 Task: Create a due date automation trigger when advanced on, on the wednesday before a card is due add dates not due this week at 11:00 AM.
Action: Mouse moved to (977, 299)
Screenshot: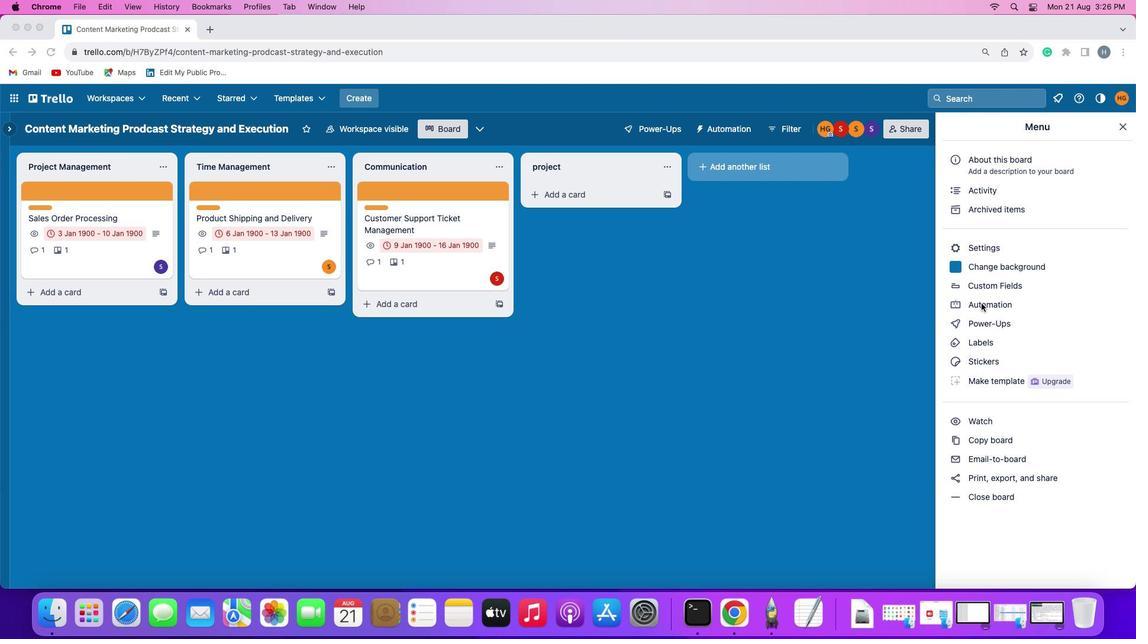 
Action: Mouse pressed left at (977, 299)
Screenshot: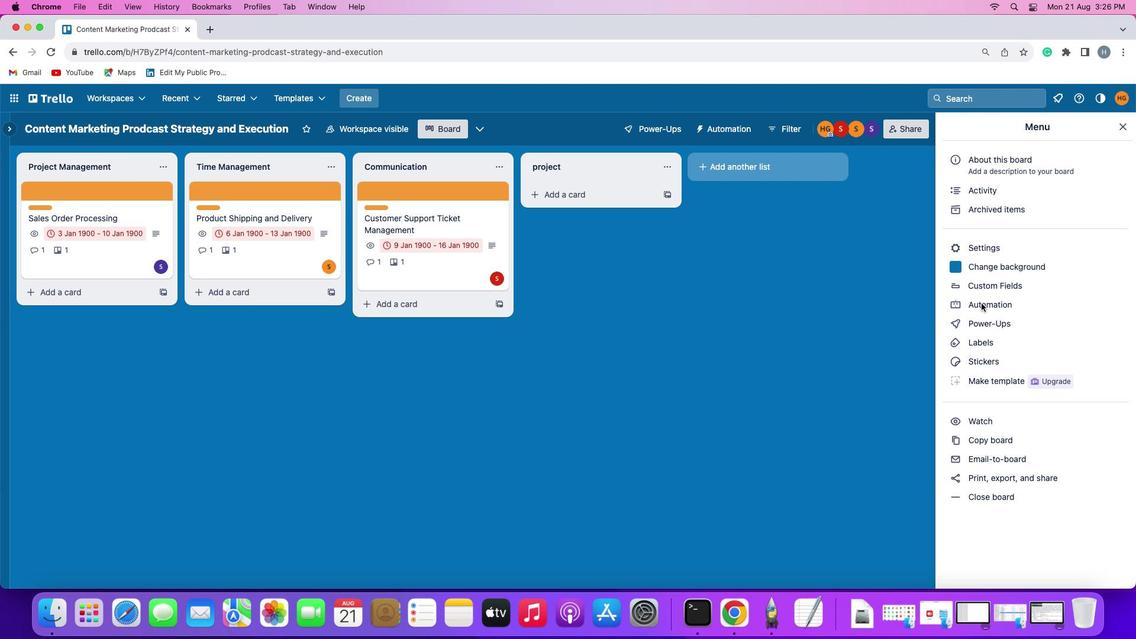 
Action: Mouse pressed left at (977, 299)
Screenshot: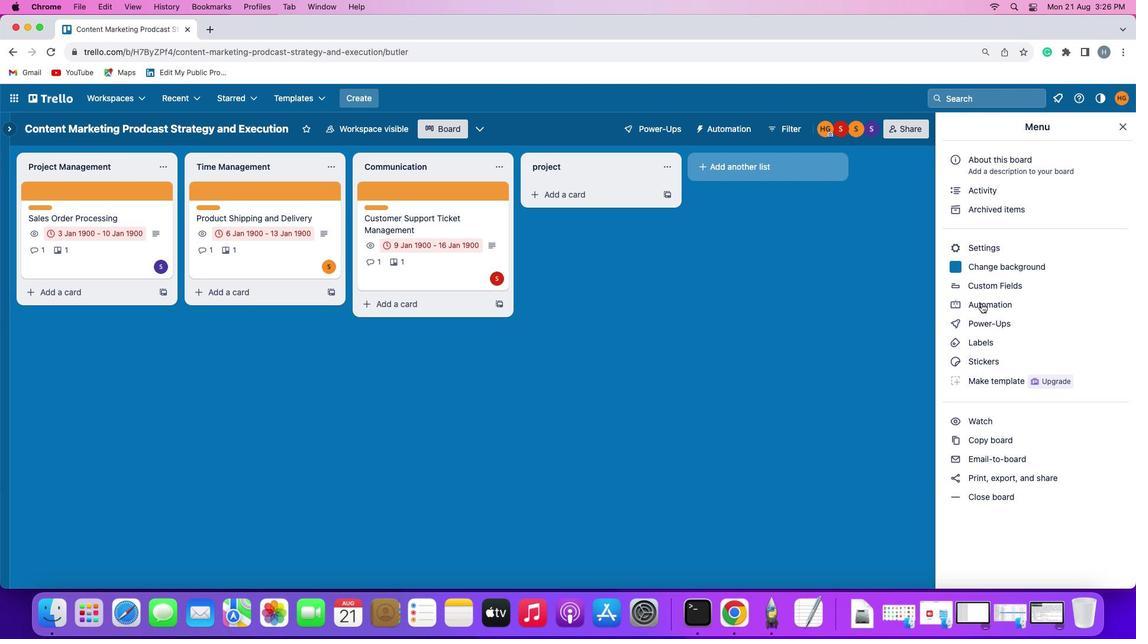 
Action: Mouse moved to (44, 277)
Screenshot: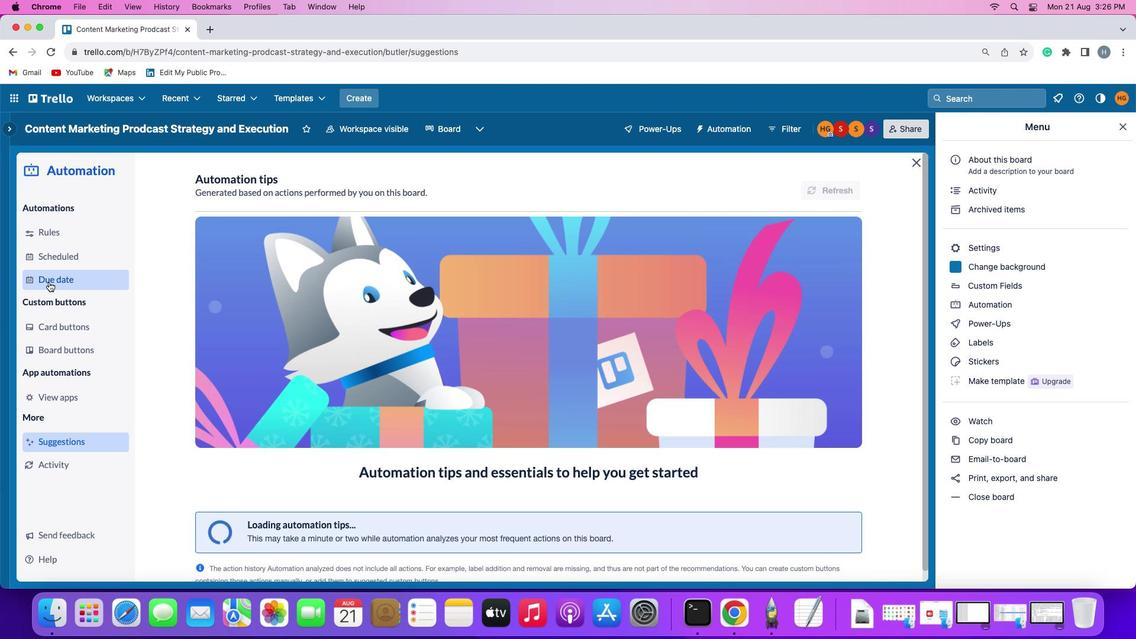 
Action: Mouse pressed left at (44, 277)
Screenshot: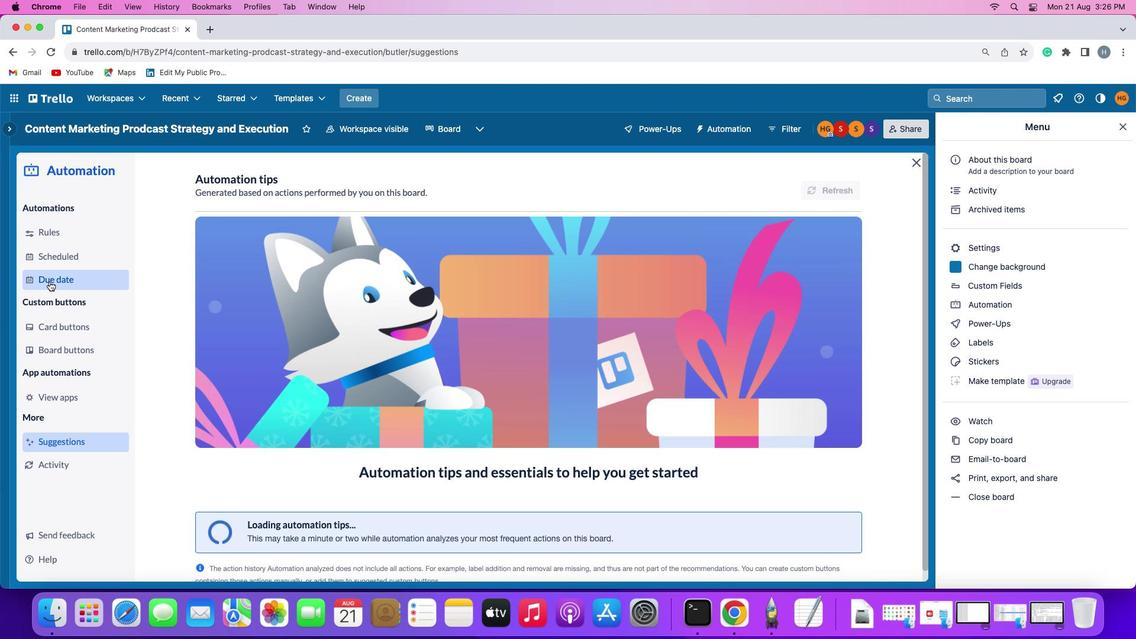 
Action: Mouse moved to (777, 176)
Screenshot: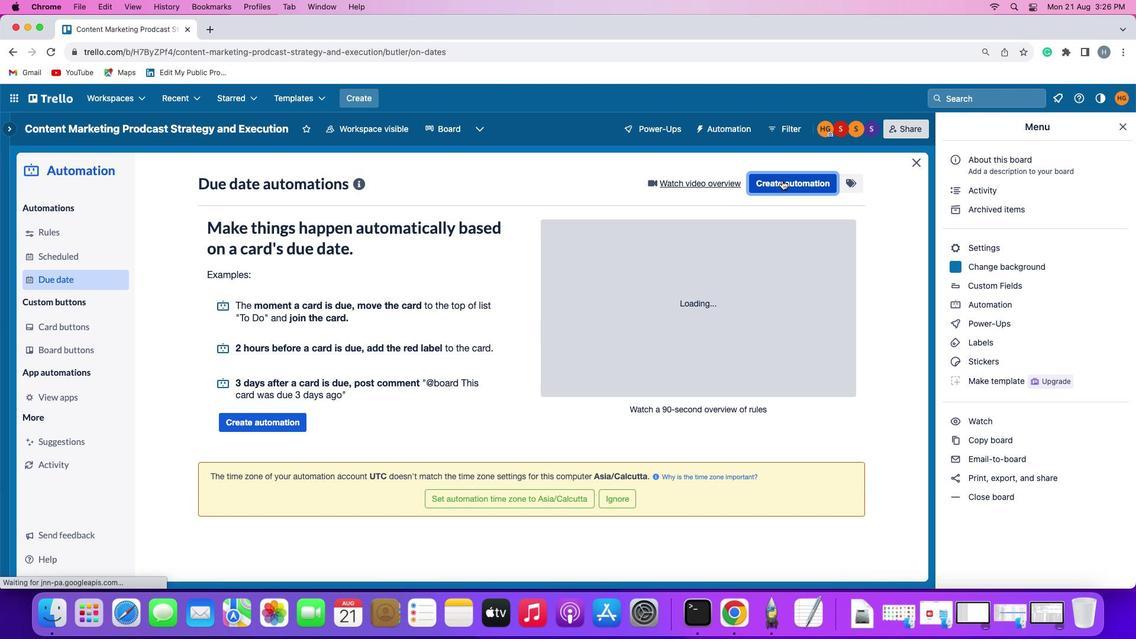 
Action: Mouse pressed left at (777, 176)
Screenshot: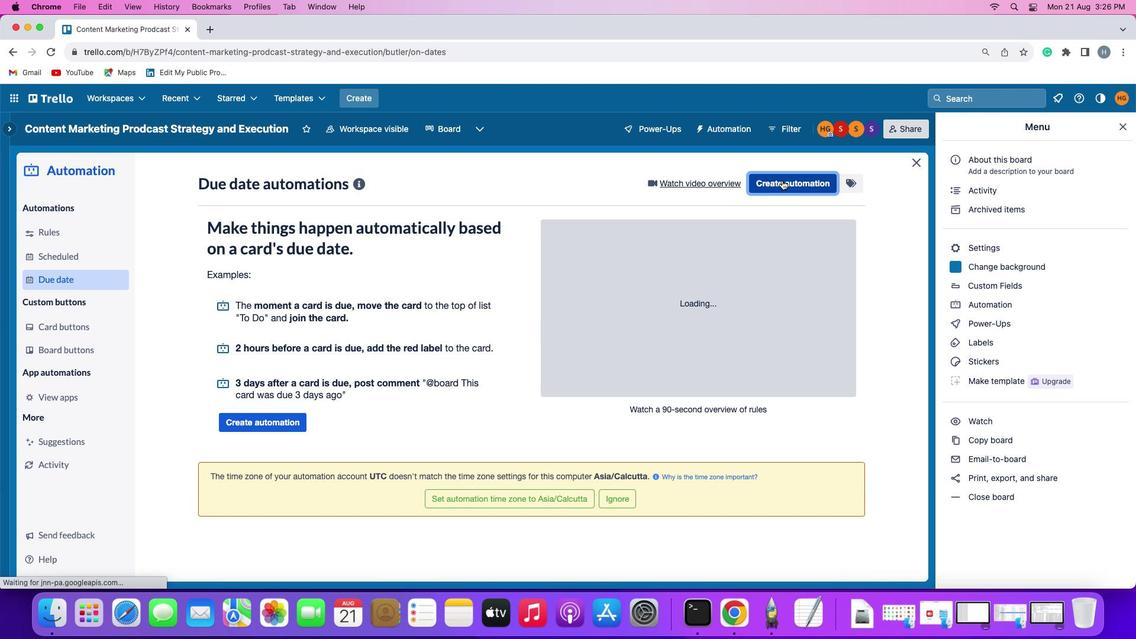 
Action: Mouse moved to (284, 292)
Screenshot: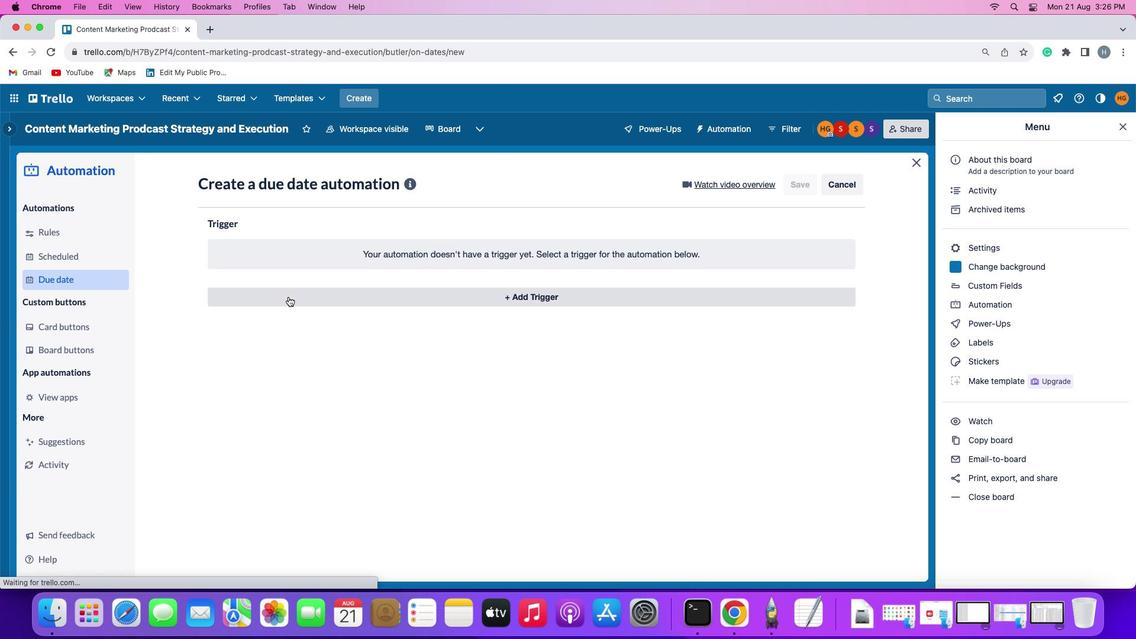 
Action: Mouse pressed left at (284, 292)
Screenshot: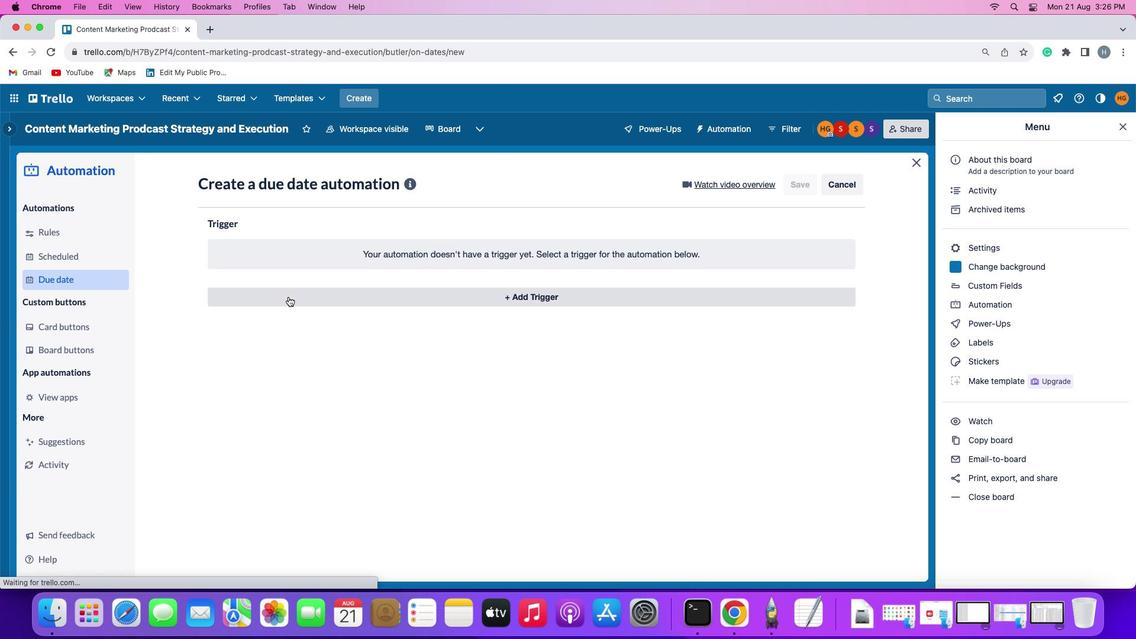 
Action: Mouse moved to (259, 502)
Screenshot: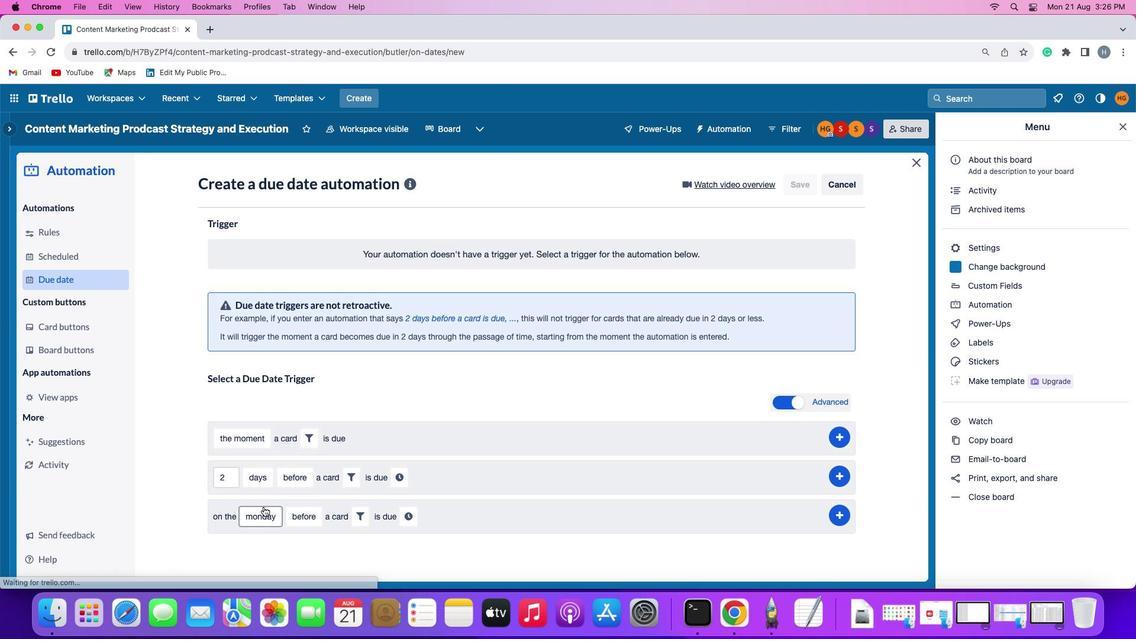 
Action: Mouse pressed left at (259, 502)
Screenshot: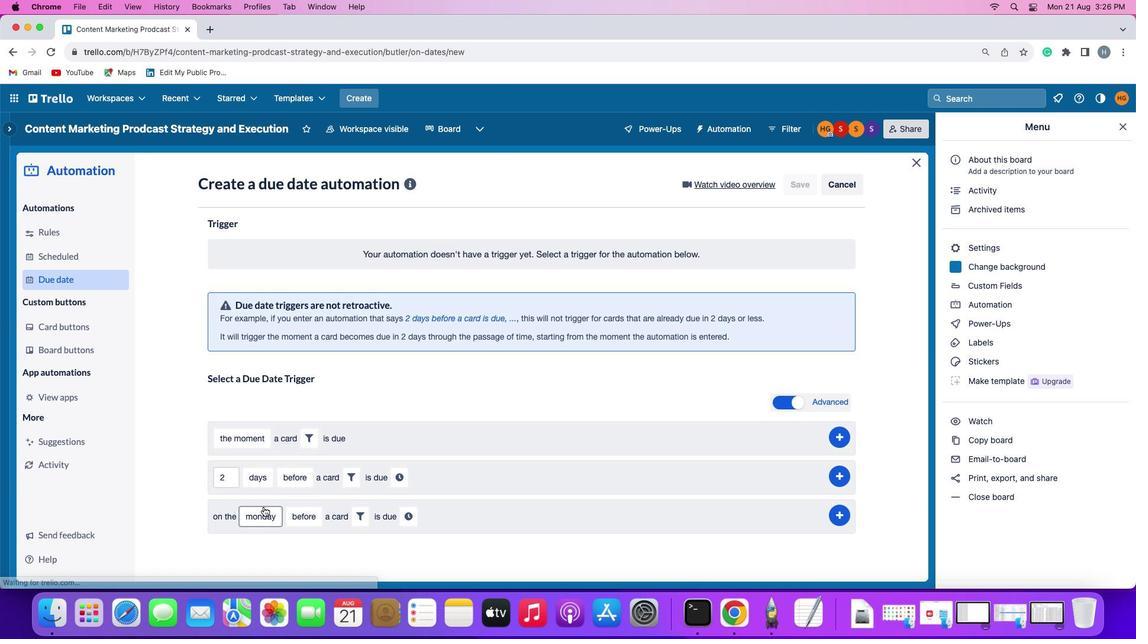 
Action: Mouse moved to (278, 397)
Screenshot: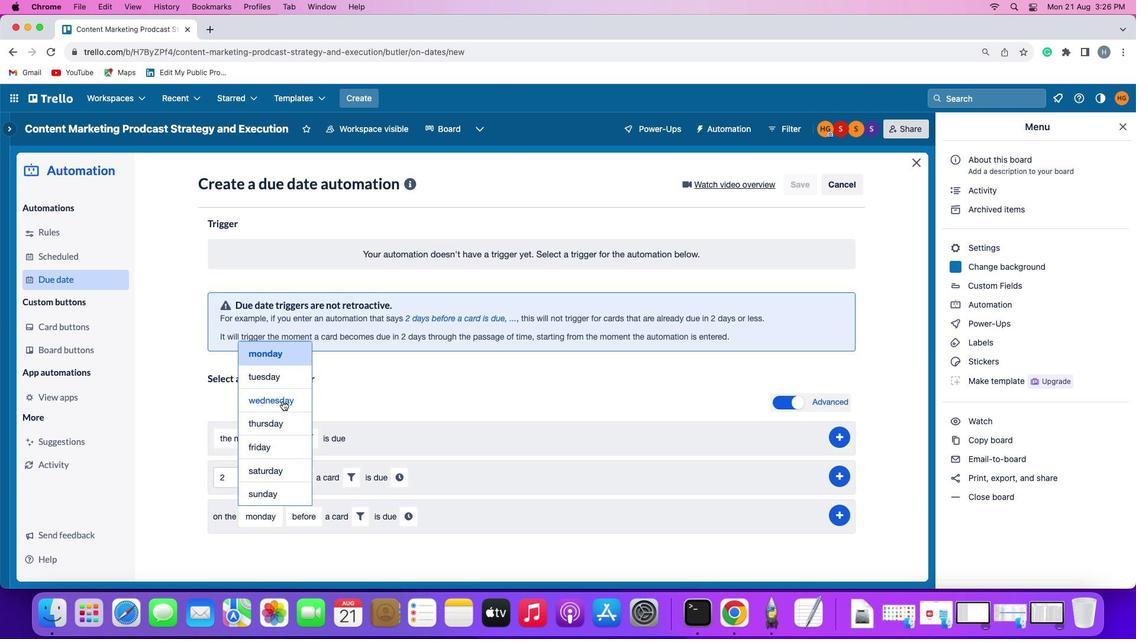 
Action: Mouse pressed left at (278, 397)
Screenshot: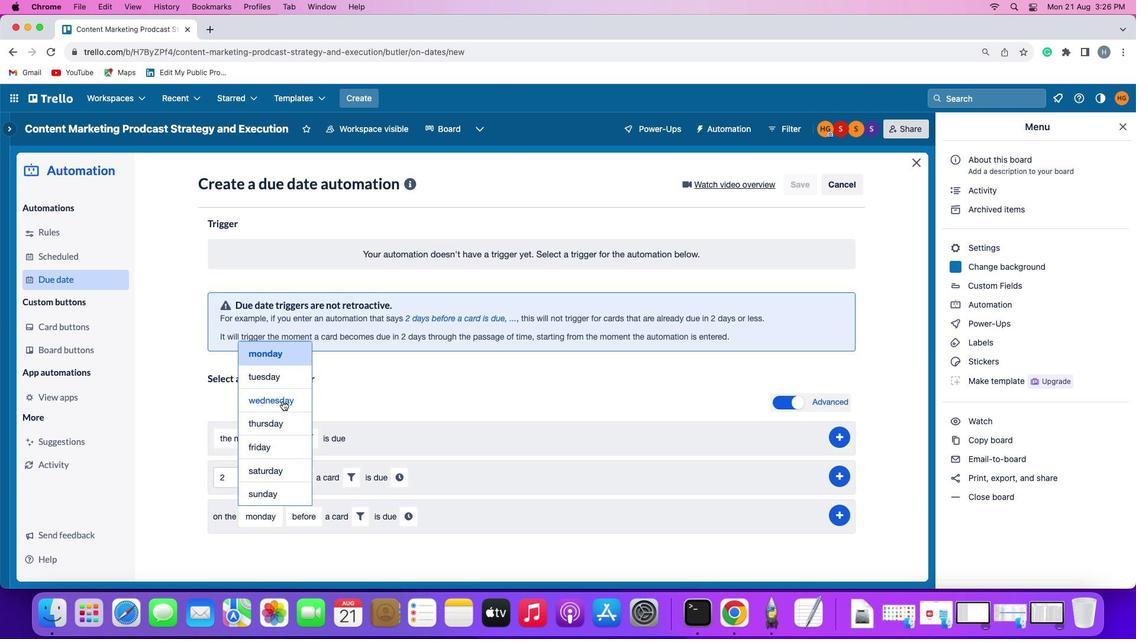 
Action: Mouse moved to (366, 505)
Screenshot: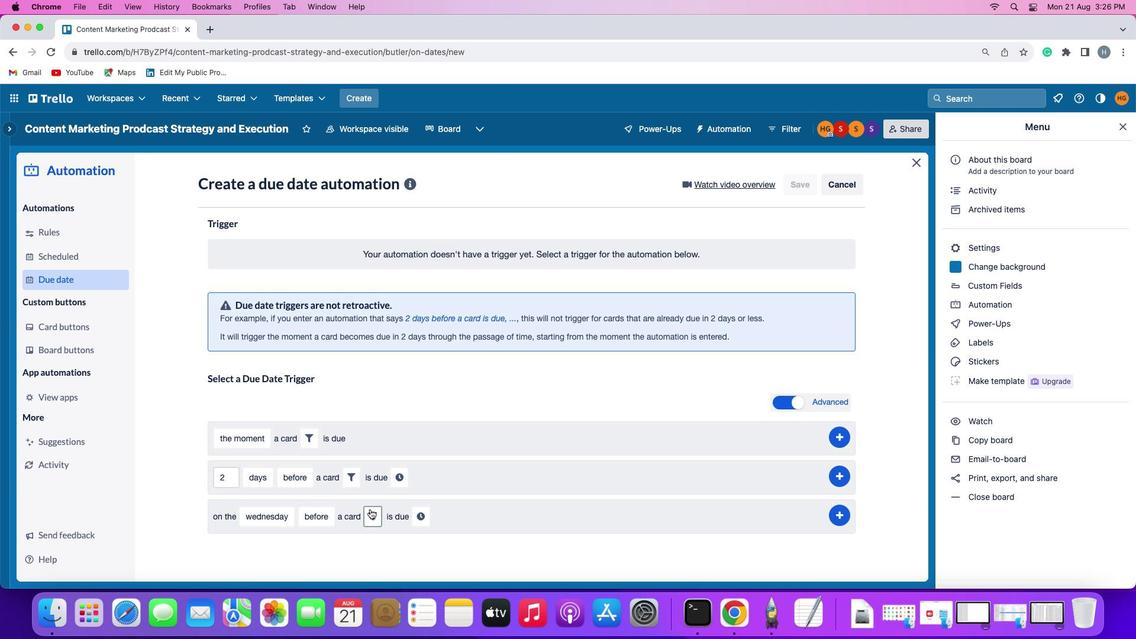 
Action: Mouse pressed left at (366, 505)
Screenshot: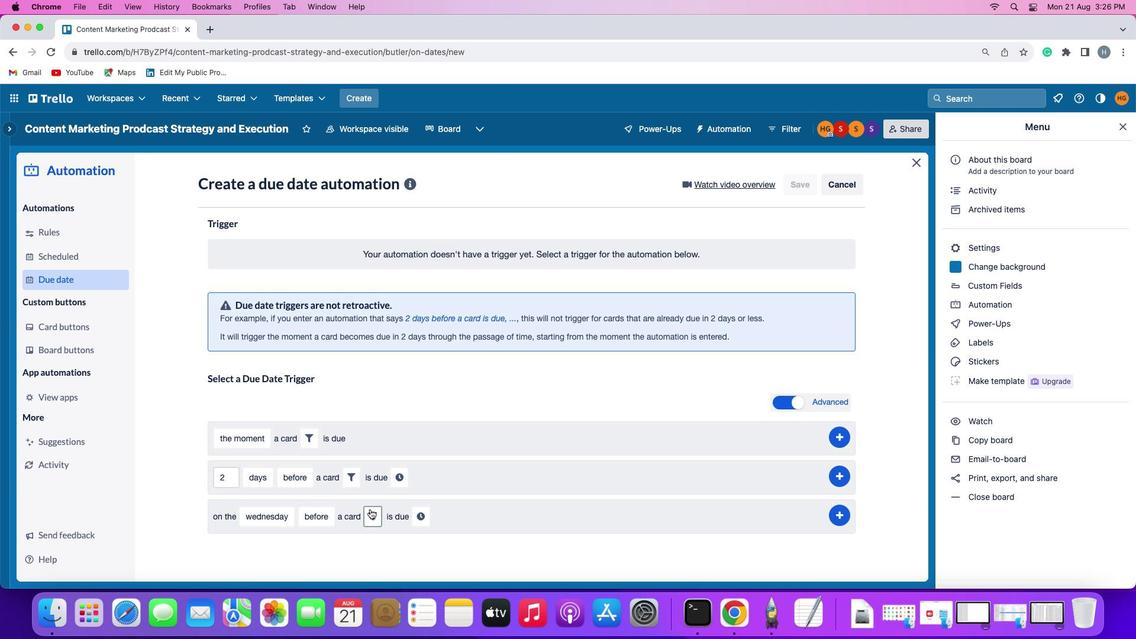 
Action: Mouse moved to (442, 553)
Screenshot: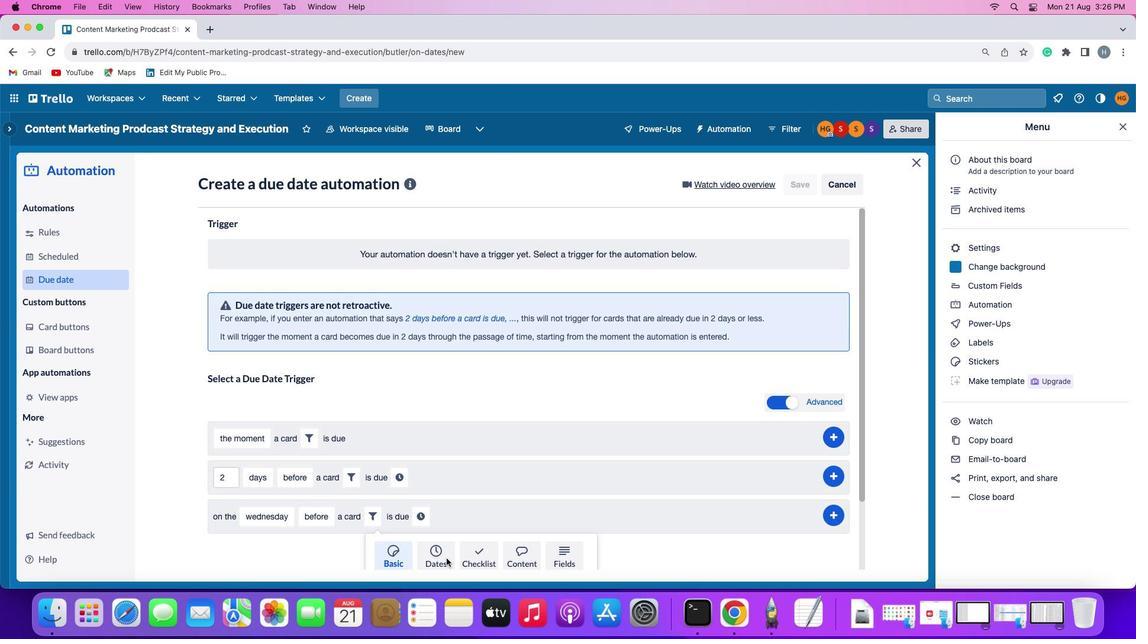 
Action: Mouse pressed left at (442, 553)
Screenshot: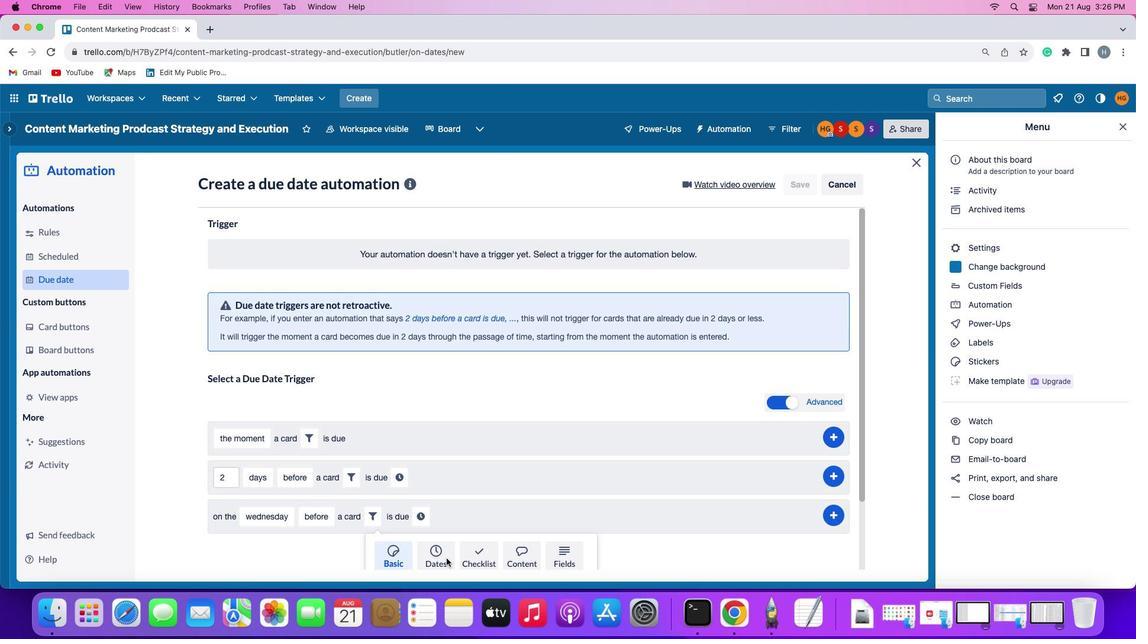 
Action: Mouse moved to (331, 539)
Screenshot: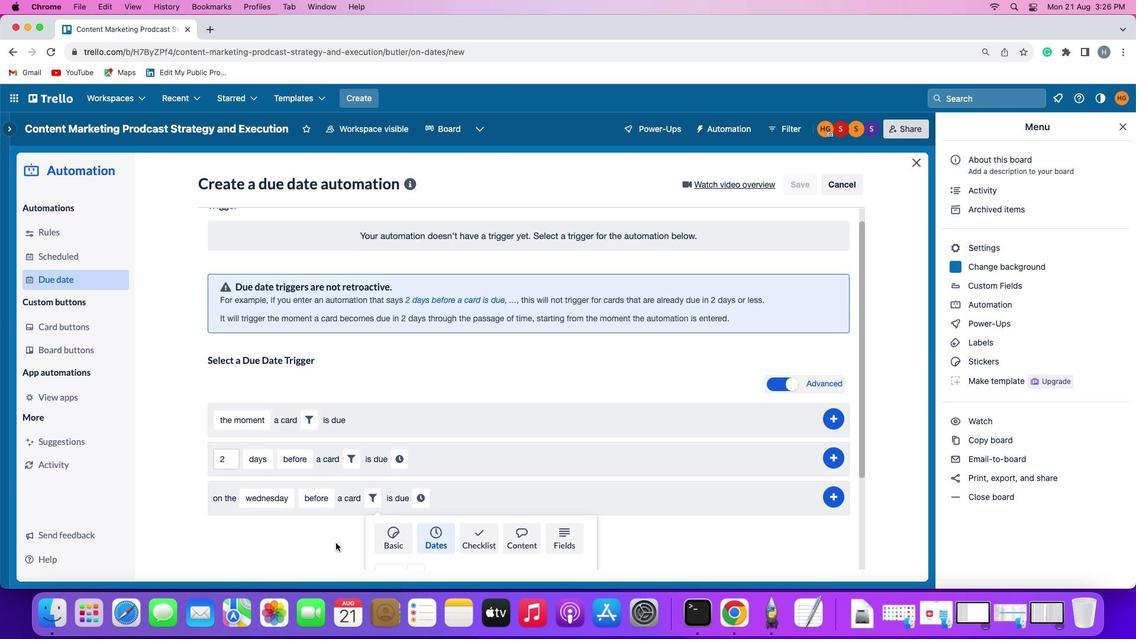 
Action: Mouse scrolled (331, 539) with delta (-3, -4)
Screenshot: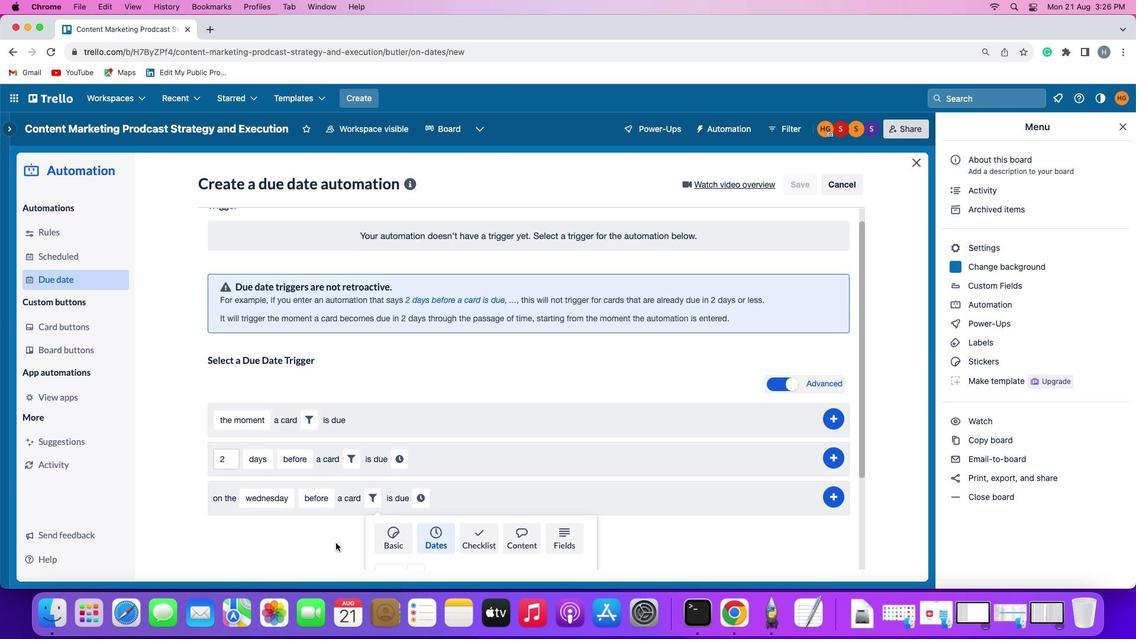 
Action: Mouse moved to (331, 539)
Screenshot: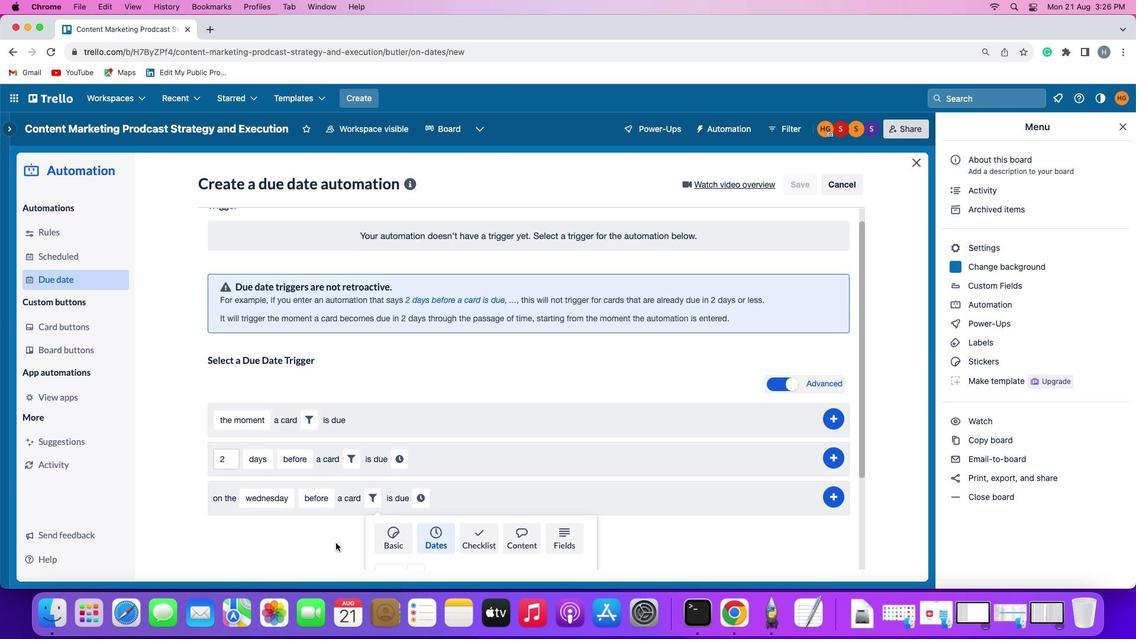 
Action: Mouse scrolled (331, 539) with delta (-3, -4)
Screenshot: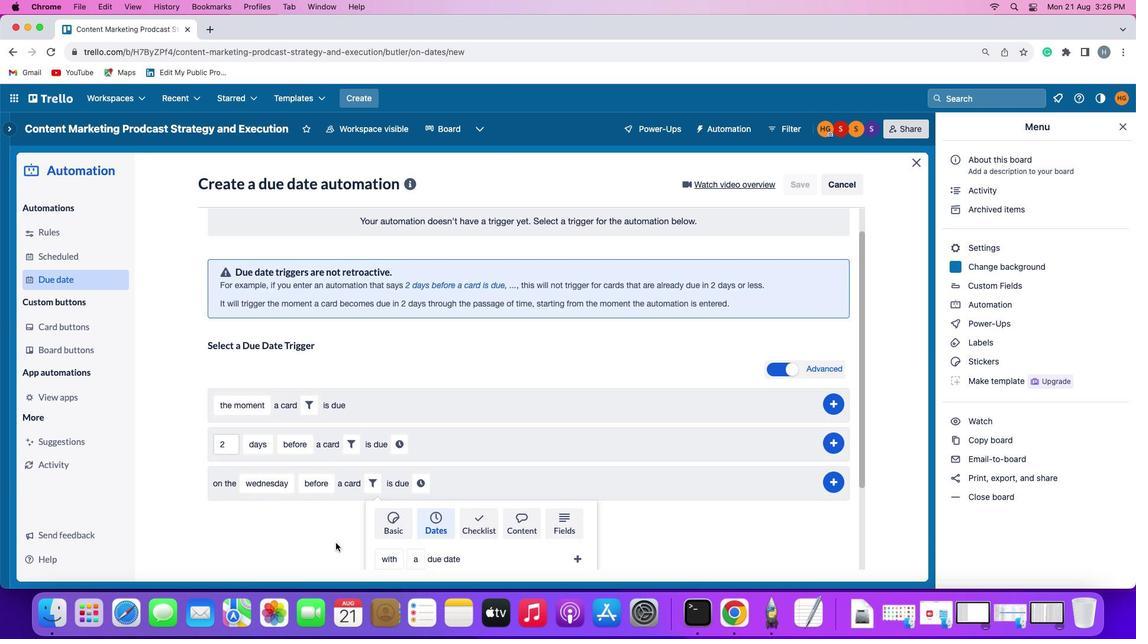 
Action: Mouse scrolled (331, 539) with delta (-3, -5)
Screenshot: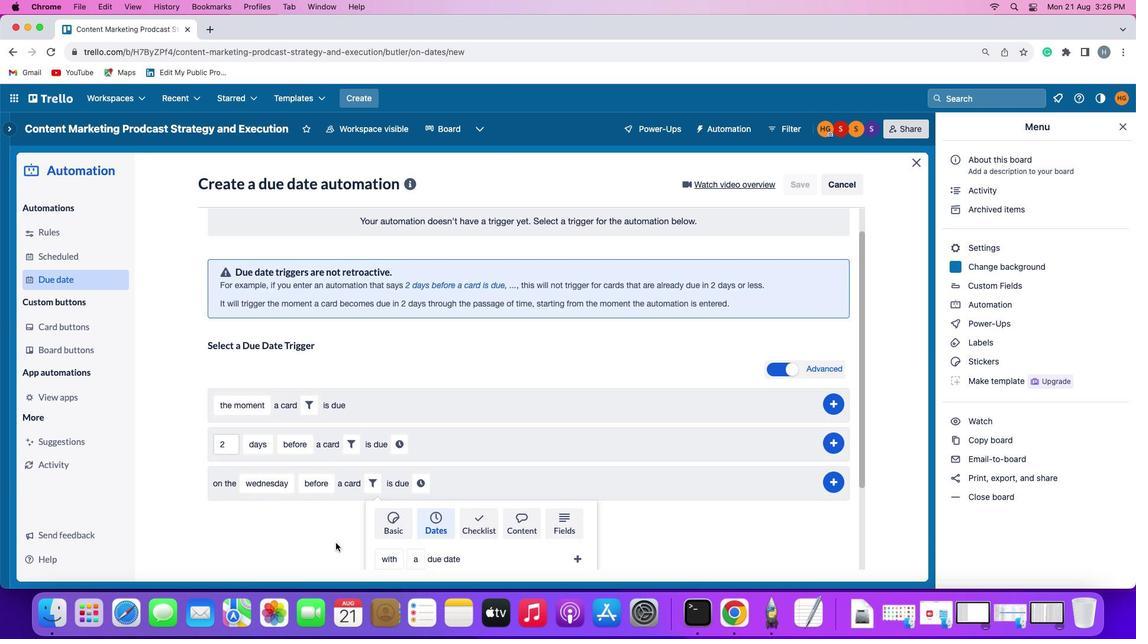 
Action: Mouse scrolled (331, 539) with delta (-3, -6)
Screenshot: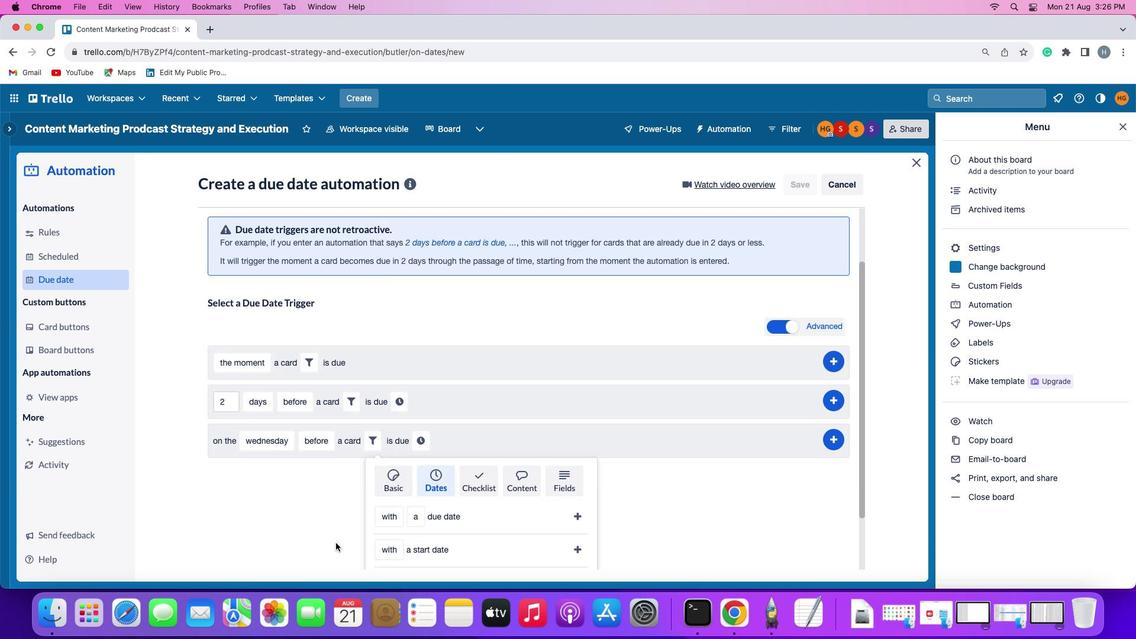 
Action: Mouse scrolled (331, 539) with delta (-3, -7)
Screenshot: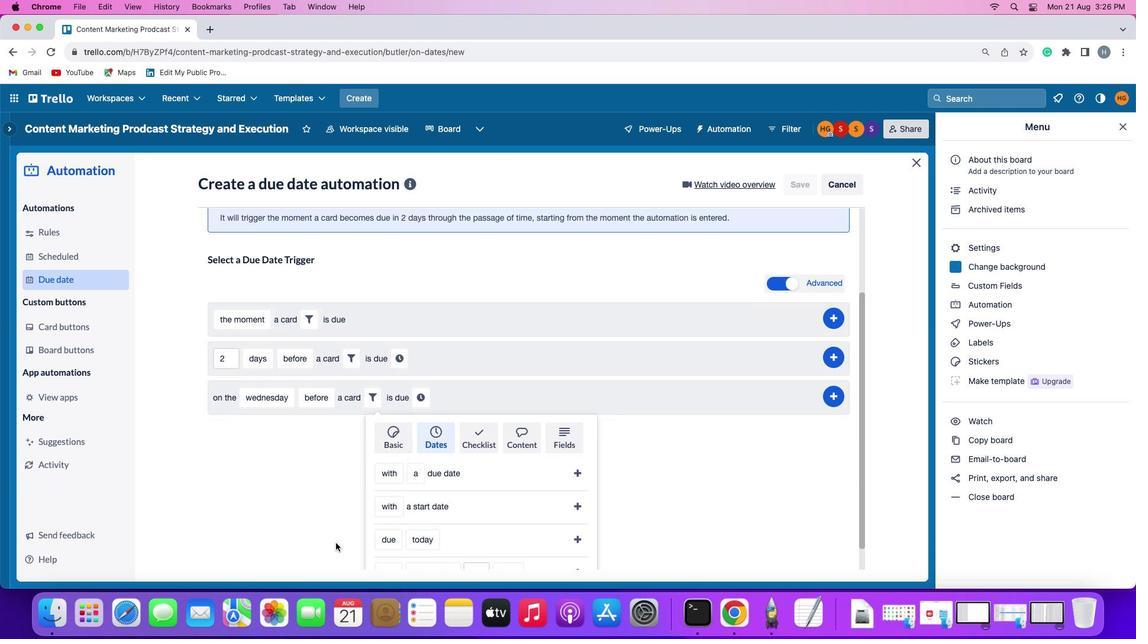 
Action: Mouse scrolled (331, 539) with delta (-3, -4)
Screenshot: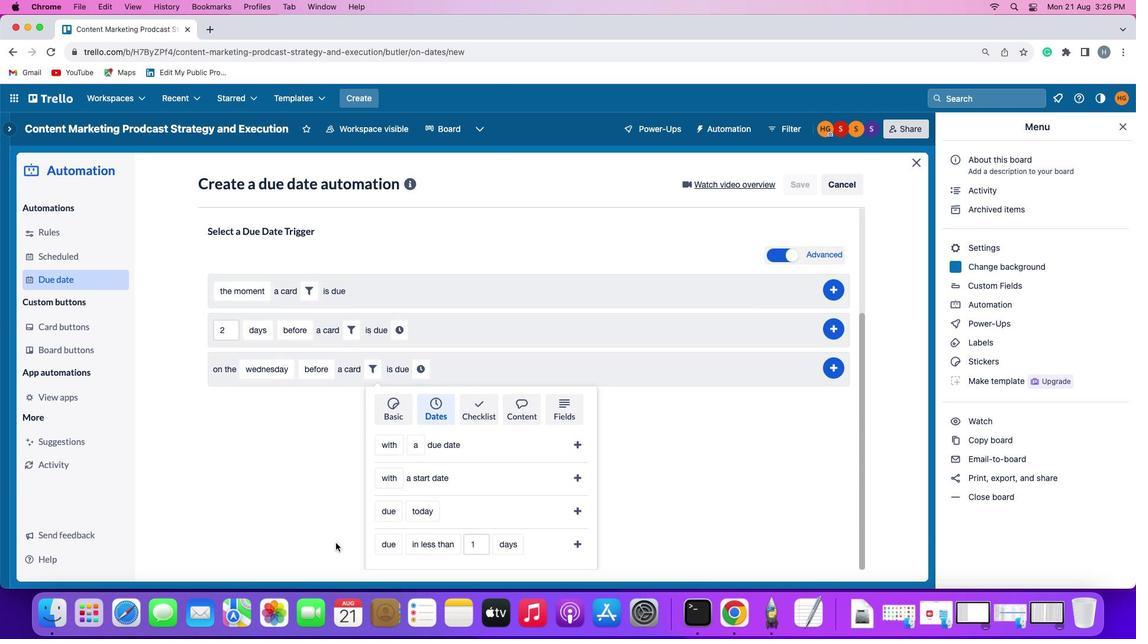 
Action: Mouse scrolled (331, 539) with delta (-3, -4)
Screenshot: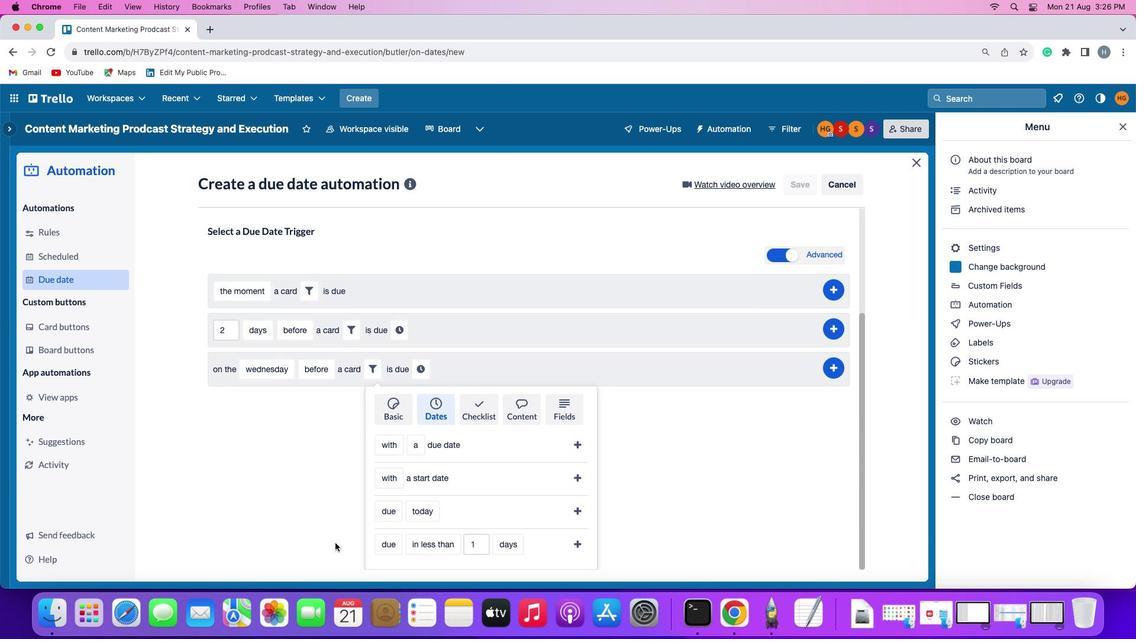 
Action: Mouse scrolled (331, 539) with delta (-3, -5)
Screenshot: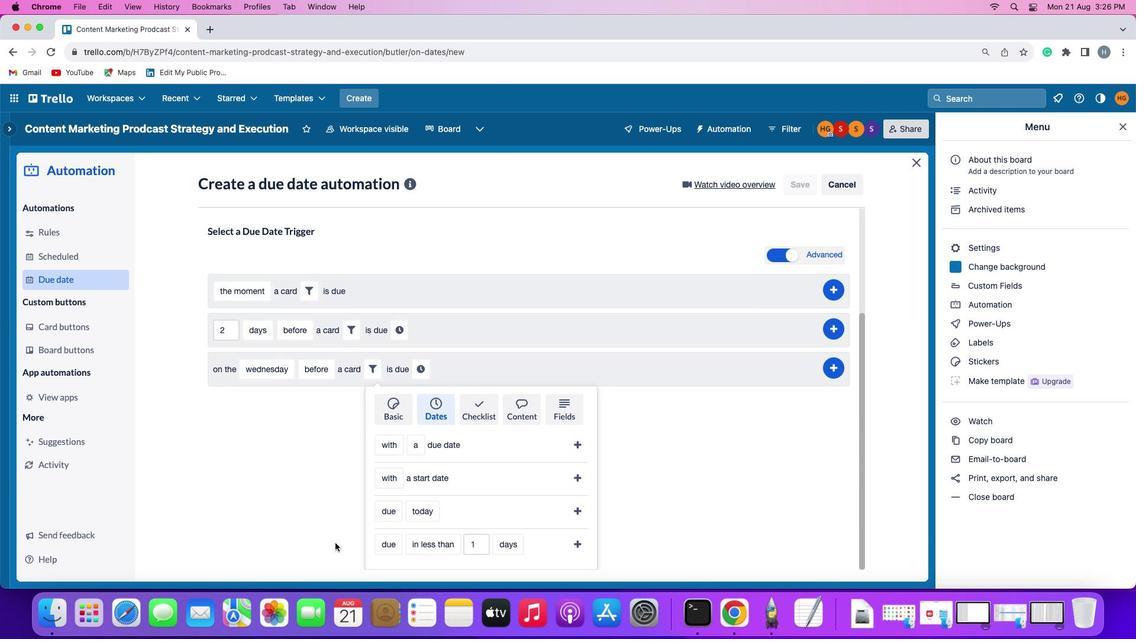 
Action: Mouse scrolled (331, 539) with delta (-3, -6)
Screenshot: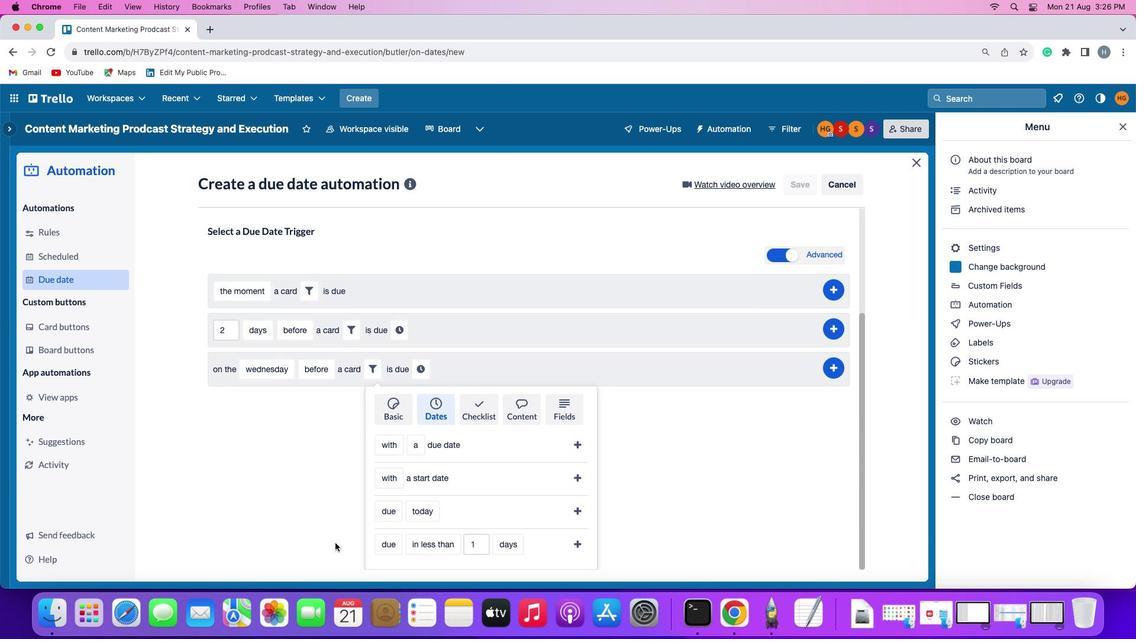 
Action: Mouse scrolled (331, 539) with delta (-3, -7)
Screenshot: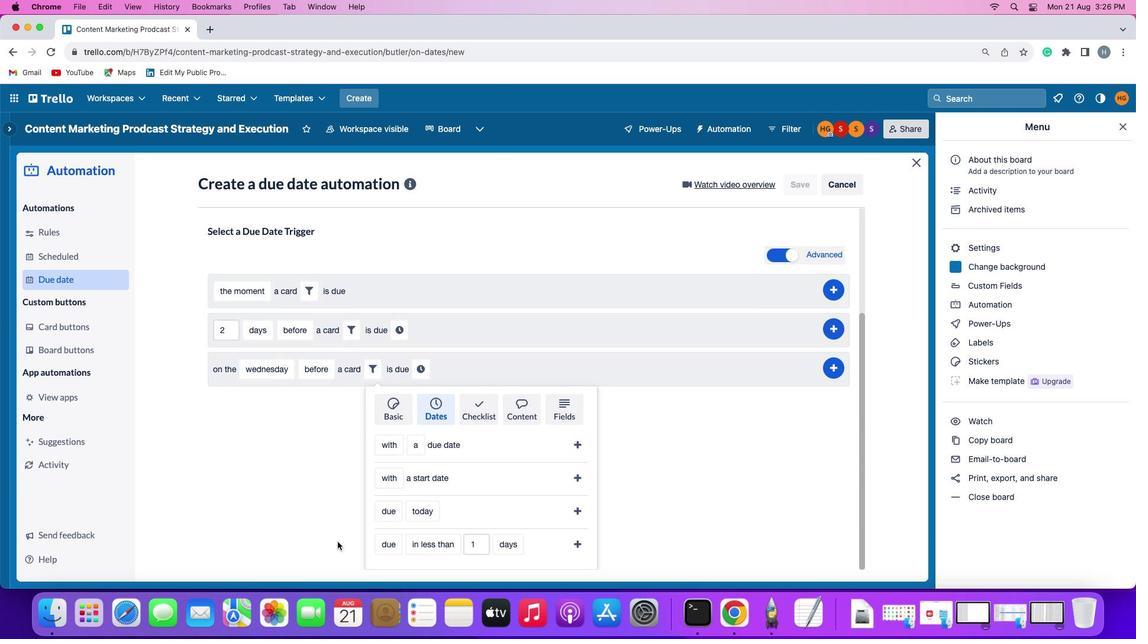 
Action: Mouse moved to (383, 512)
Screenshot: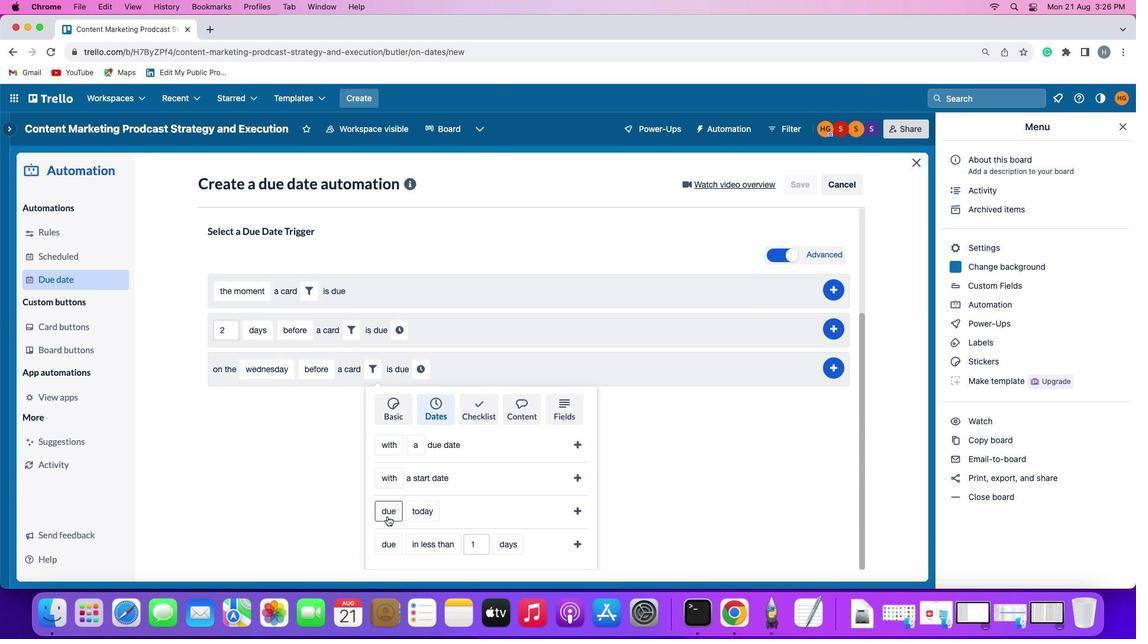
Action: Mouse pressed left at (383, 512)
Screenshot: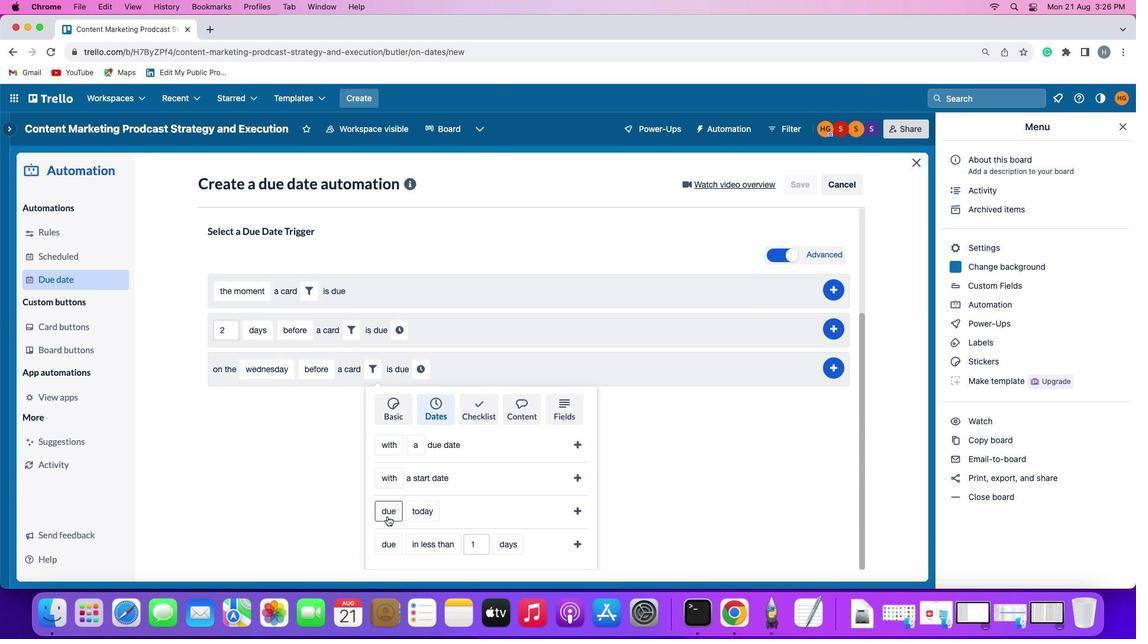 
Action: Mouse moved to (402, 438)
Screenshot: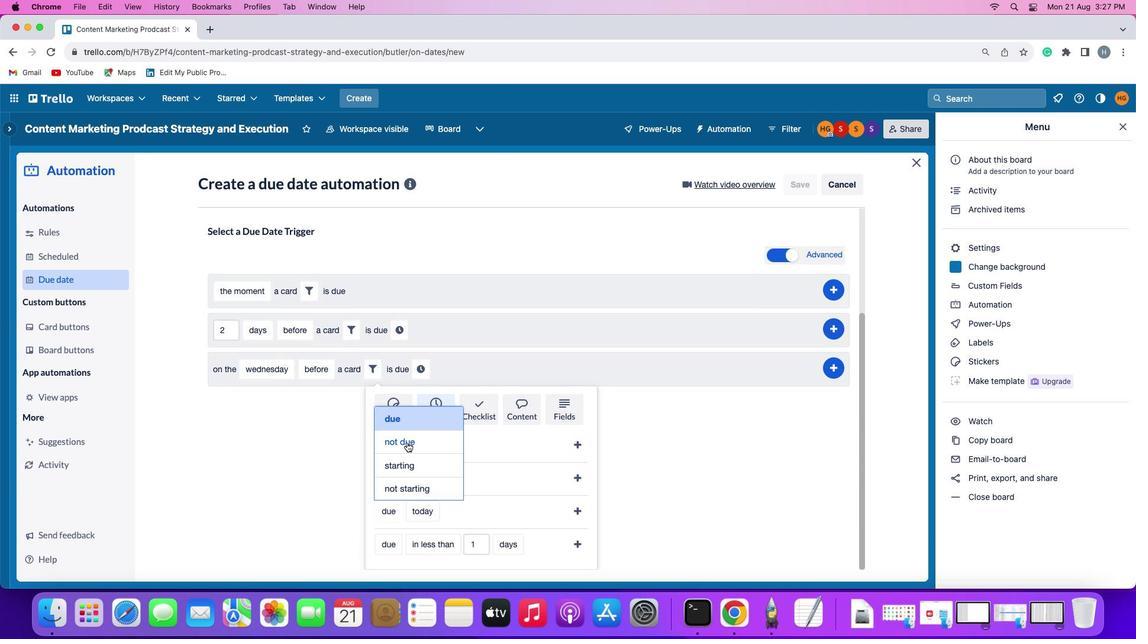 
Action: Mouse pressed left at (402, 438)
Screenshot: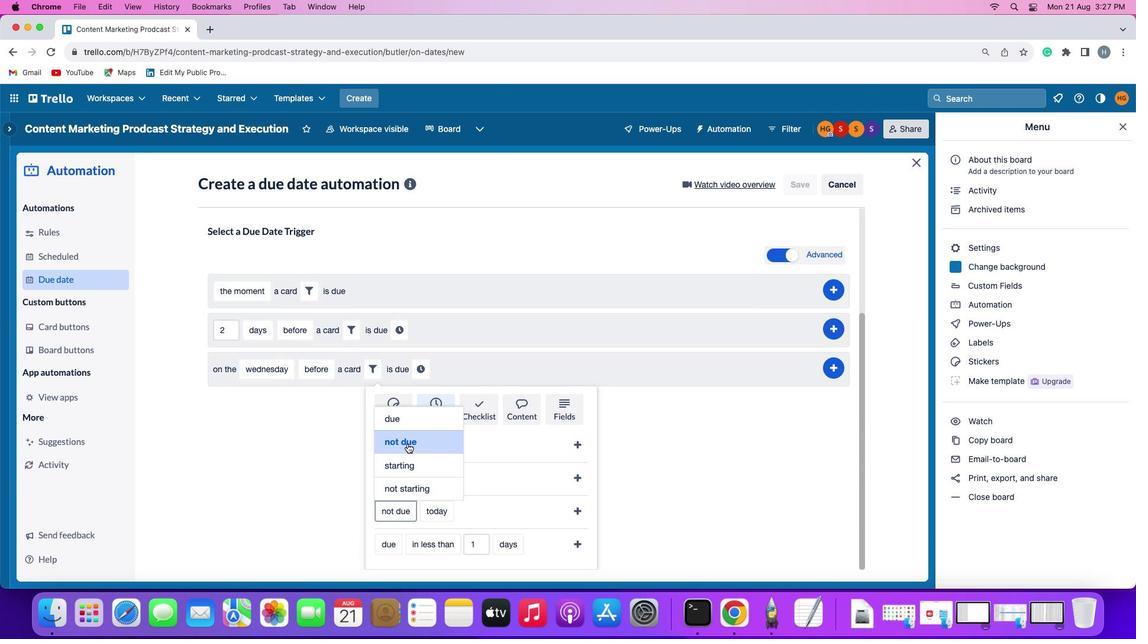 
Action: Mouse moved to (421, 510)
Screenshot: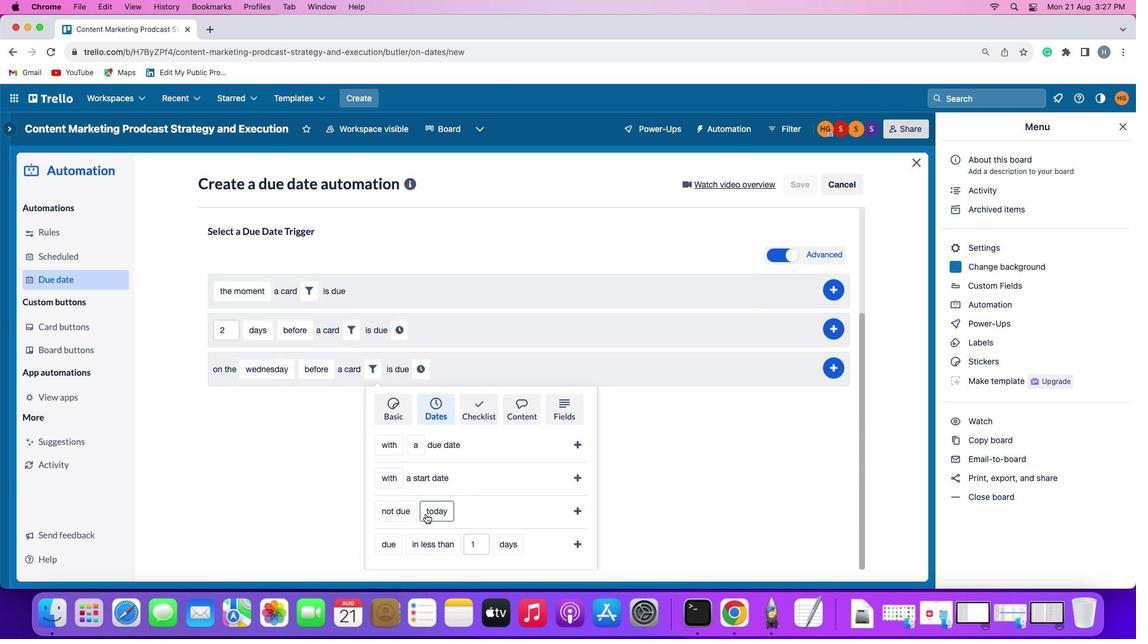 
Action: Mouse pressed left at (421, 510)
Screenshot: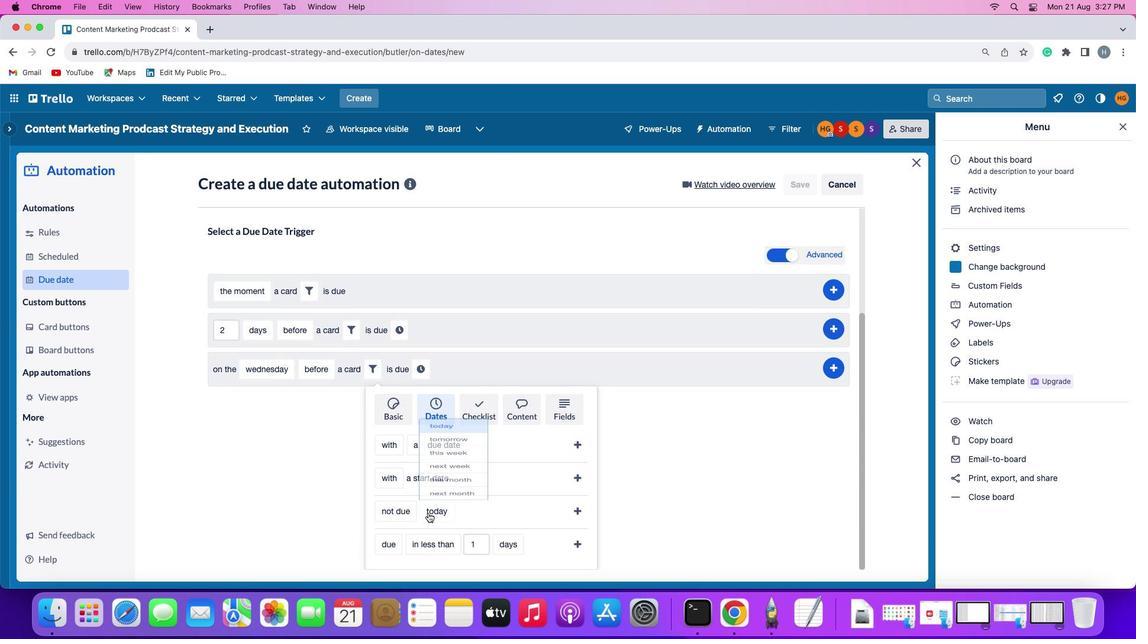 
Action: Mouse moved to (444, 418)
Screenshot: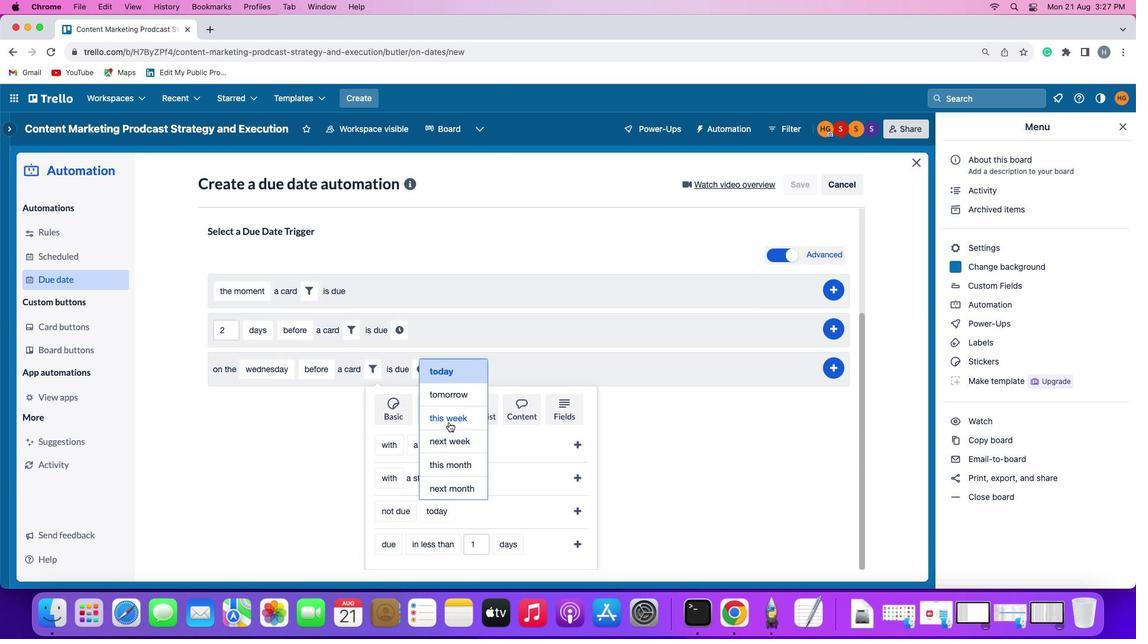 
Action: Mouse pressed left at (444, 418)
Screenshot: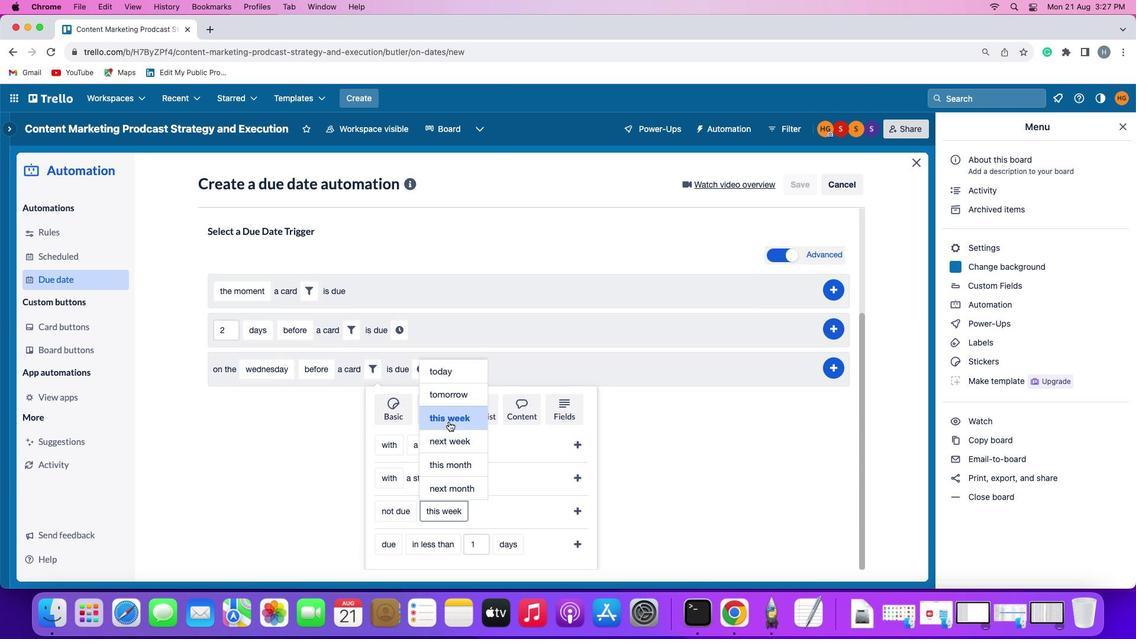 
Action: Mouse moved to (579, 506)
Screenshot: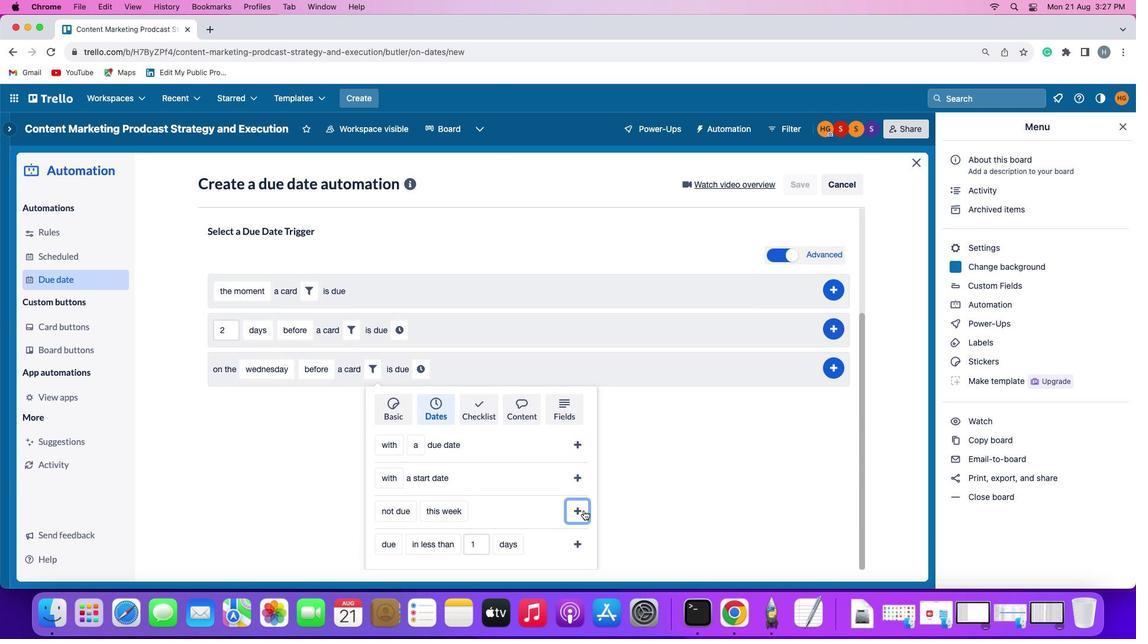 
Action: Mouse pressed left at (579, 506)
Screenshot: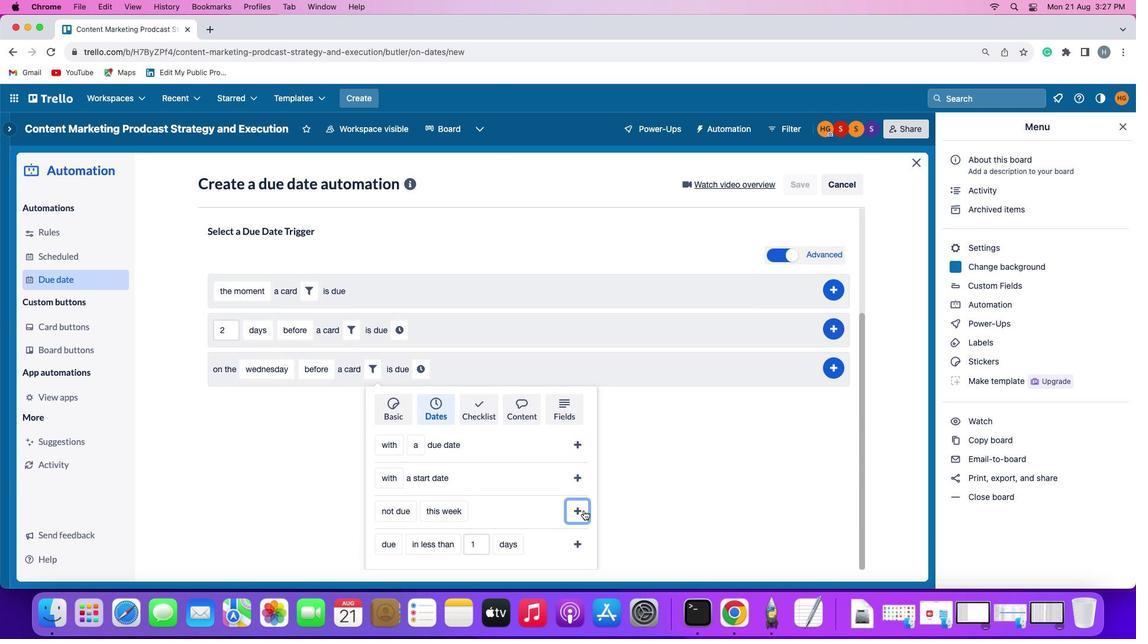 
Action: Mouse moved to (513, 514)
Screenshot: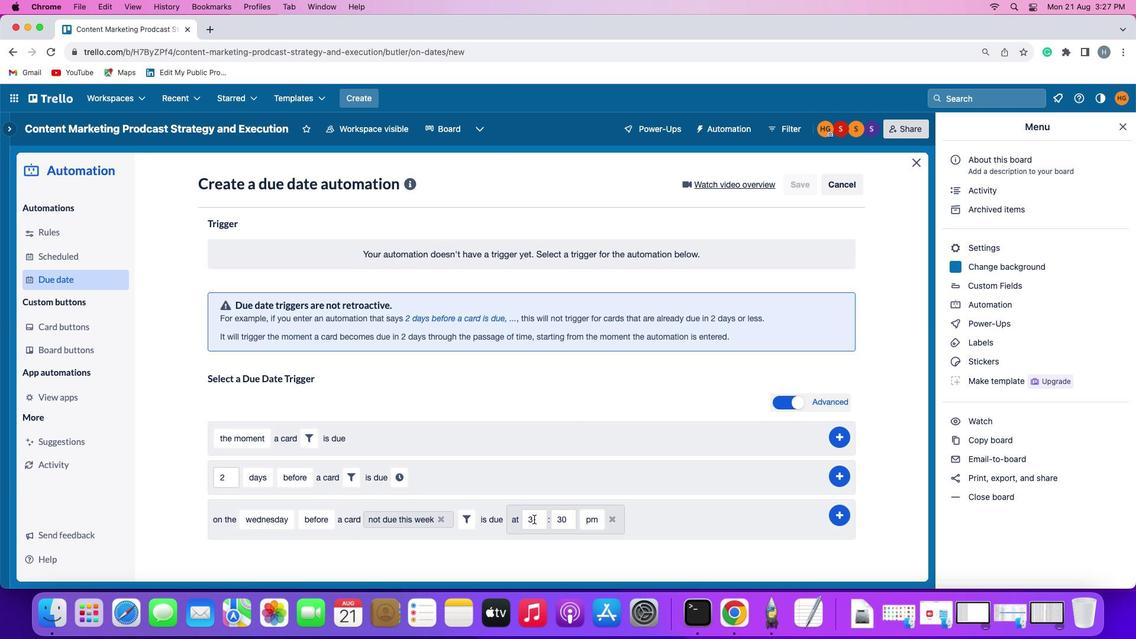 
Action: Mouse pressed left at (513, 514)
Screenshot: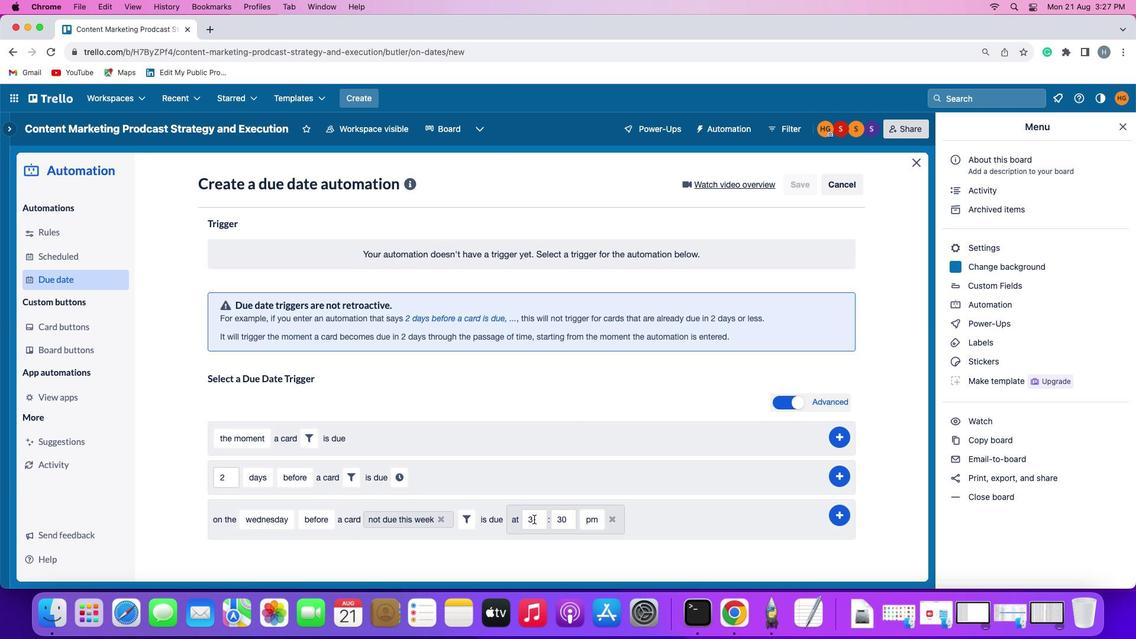 
Action: Mouse moved to (541, 516)
Screenshot: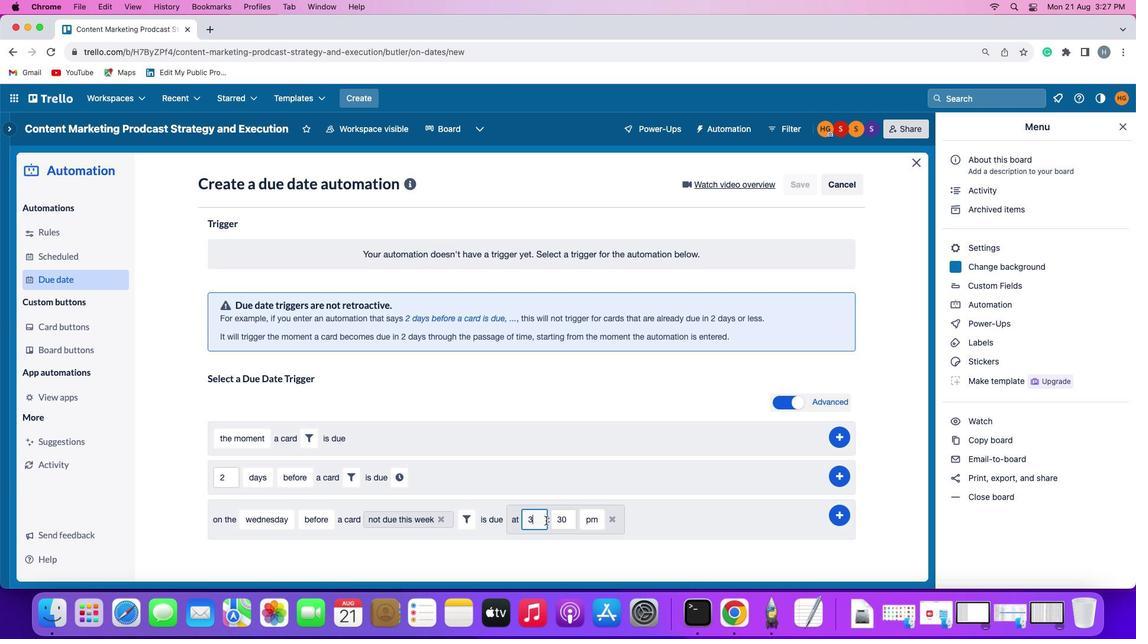 
Action: Mouse pressed left at (541, 516)
Screenshot: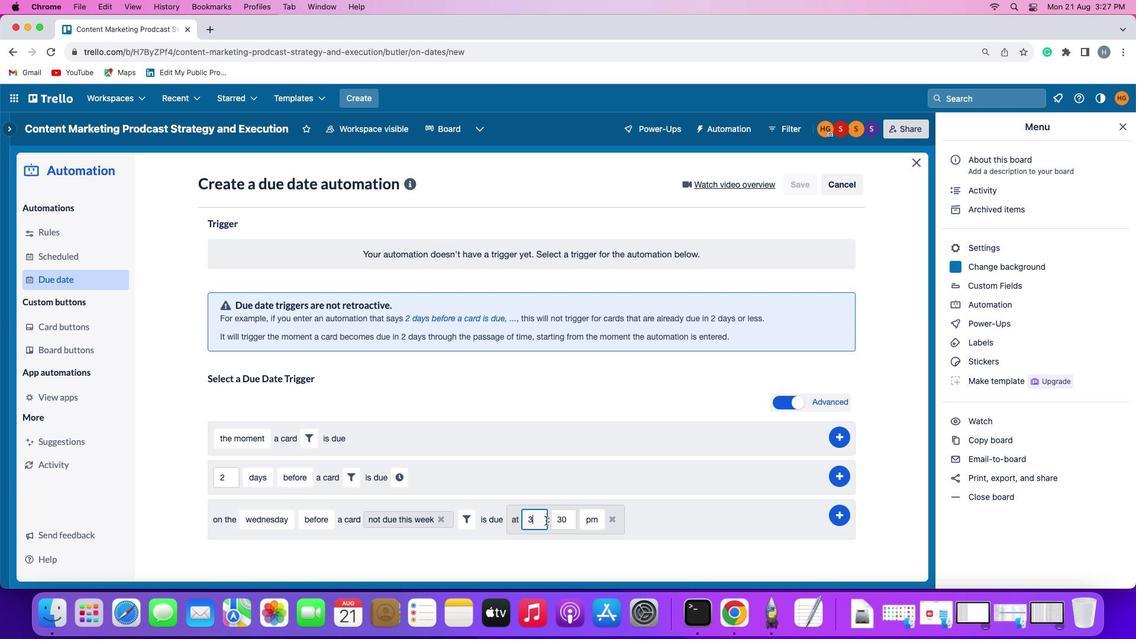 
Action: Mouse moved to (541, 515)
Screenshot: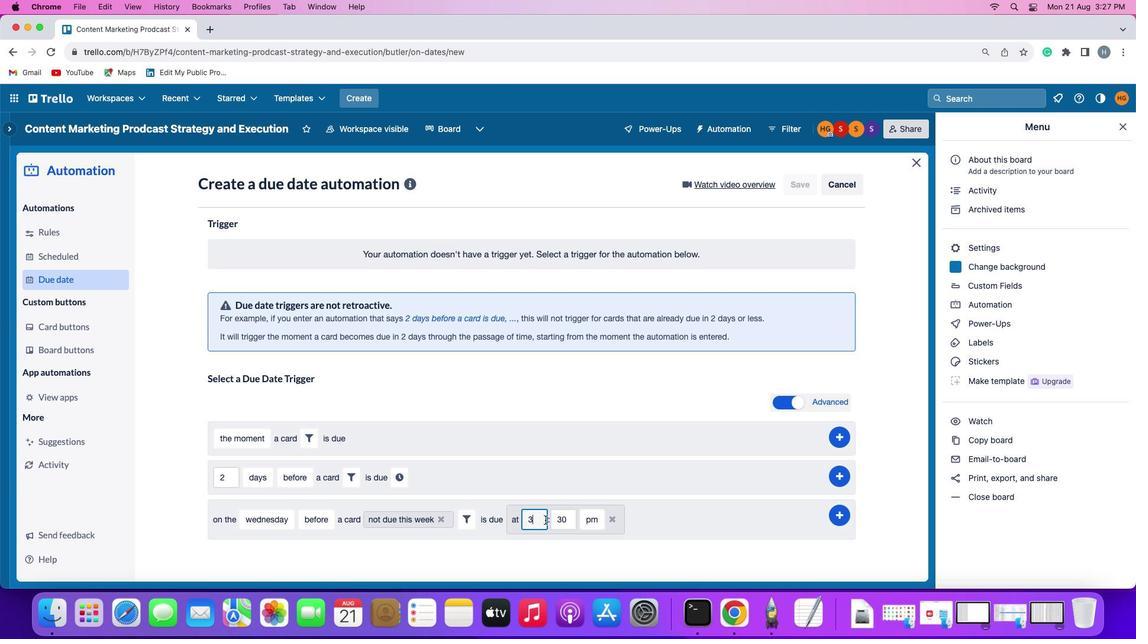 
Action: Key pressed Key.backspace'1''1'
Screenshot: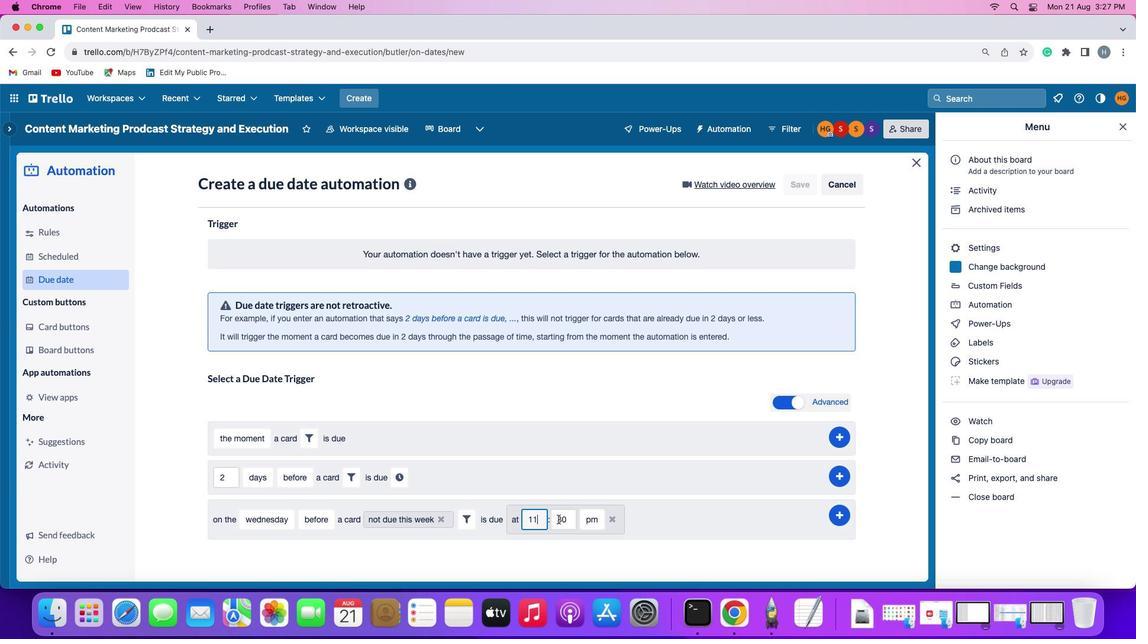 
Action: Mouse moved to (568, 514)
Screenshot: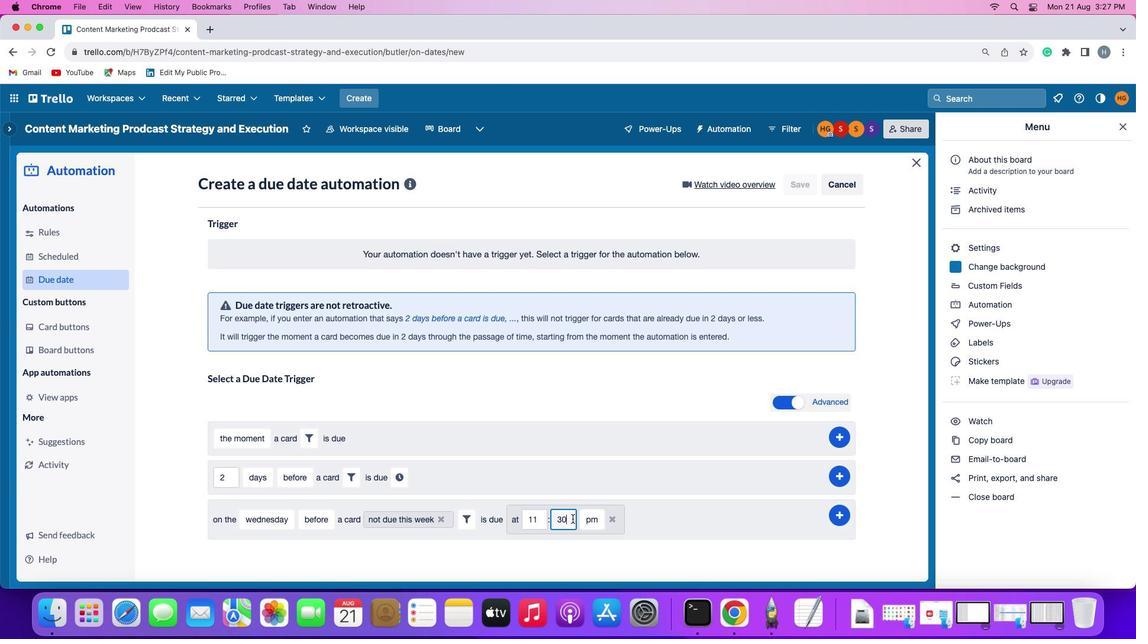 
Action: Mouse pressed left at (568, 514)
Screenshot: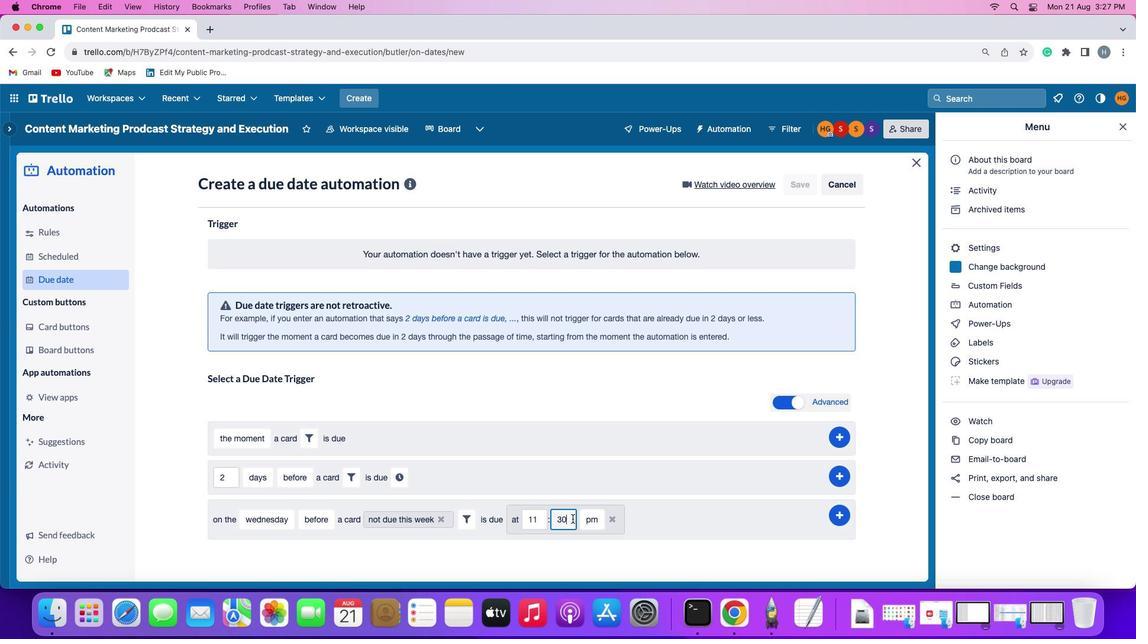 
Action: Mouse moved to (568, 514)
Screenshot: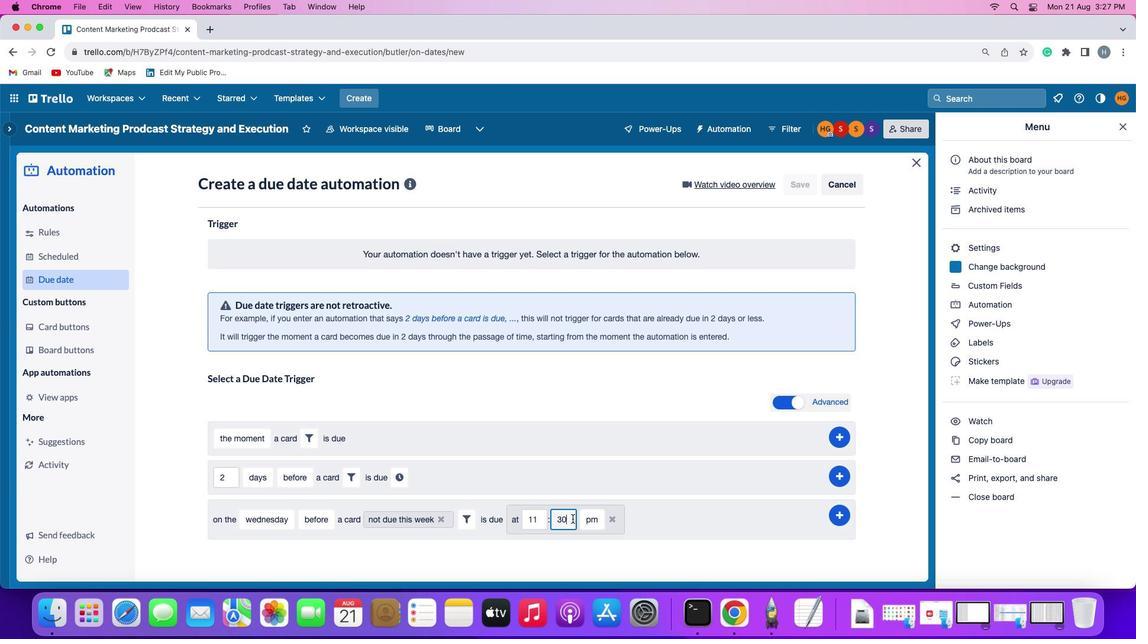 
Action: Key pressed Key.backspaceKey.backspace'0''0'
Screenshot: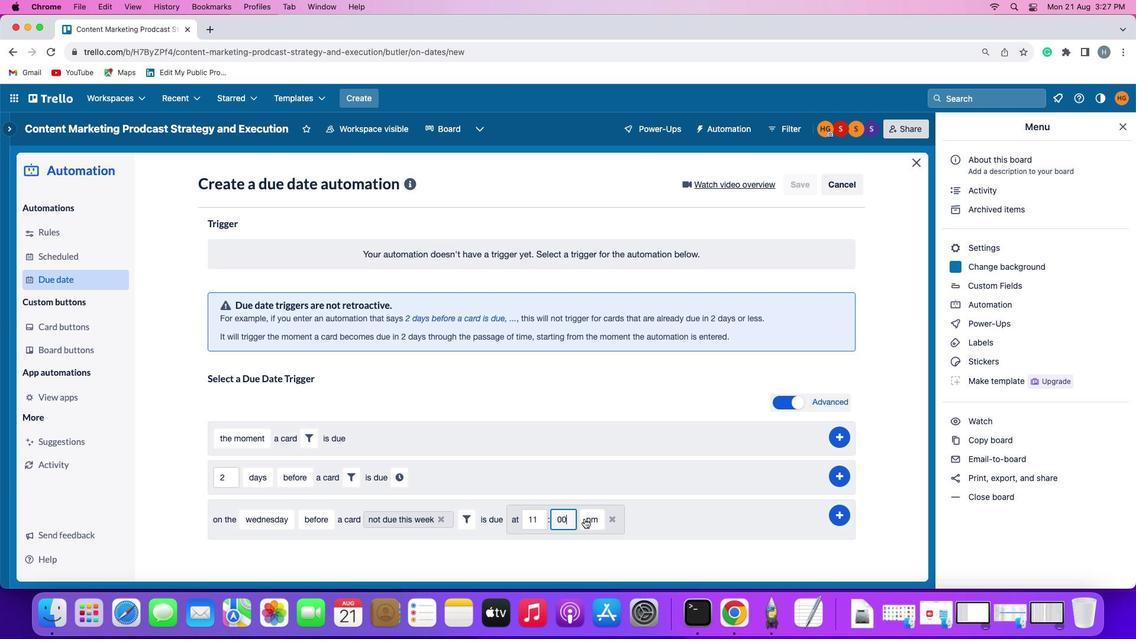 
Action: Mouse moved to (586, 513)
Screenshot: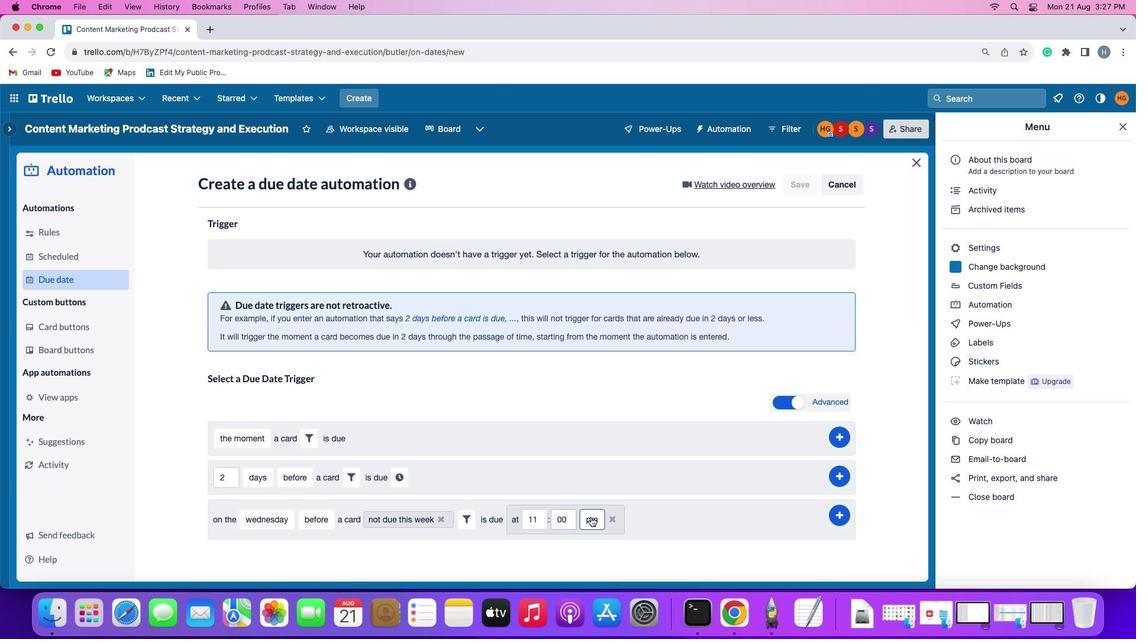 
Action: Mouse pressed left at (586, 513)
Screenshot: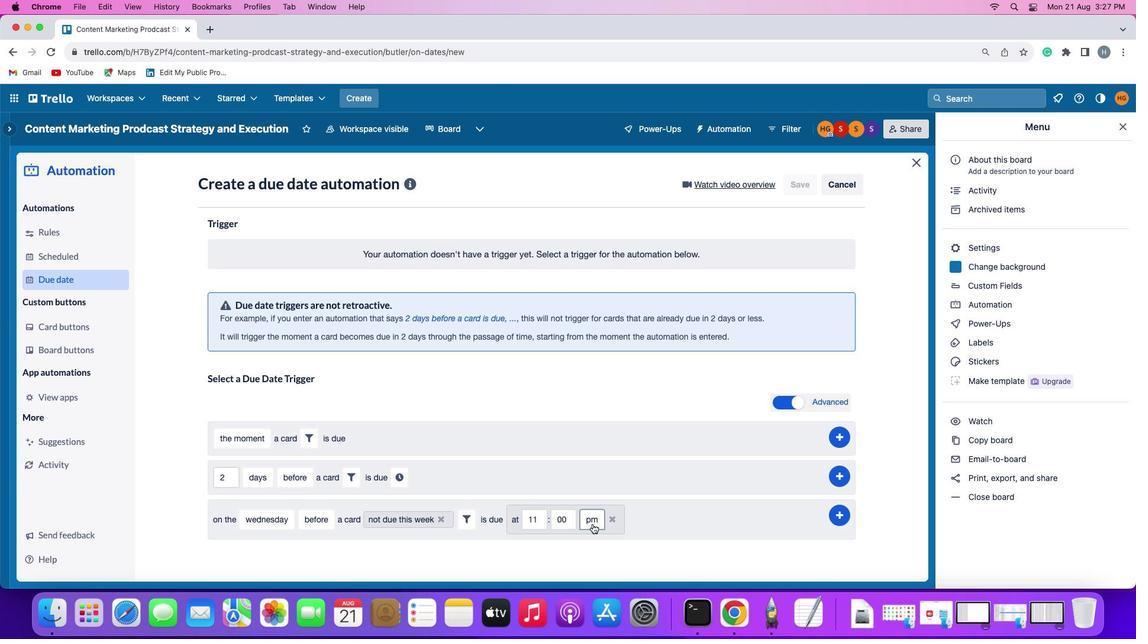 
Action: Mouse moved to (589, 526)
Screenshot: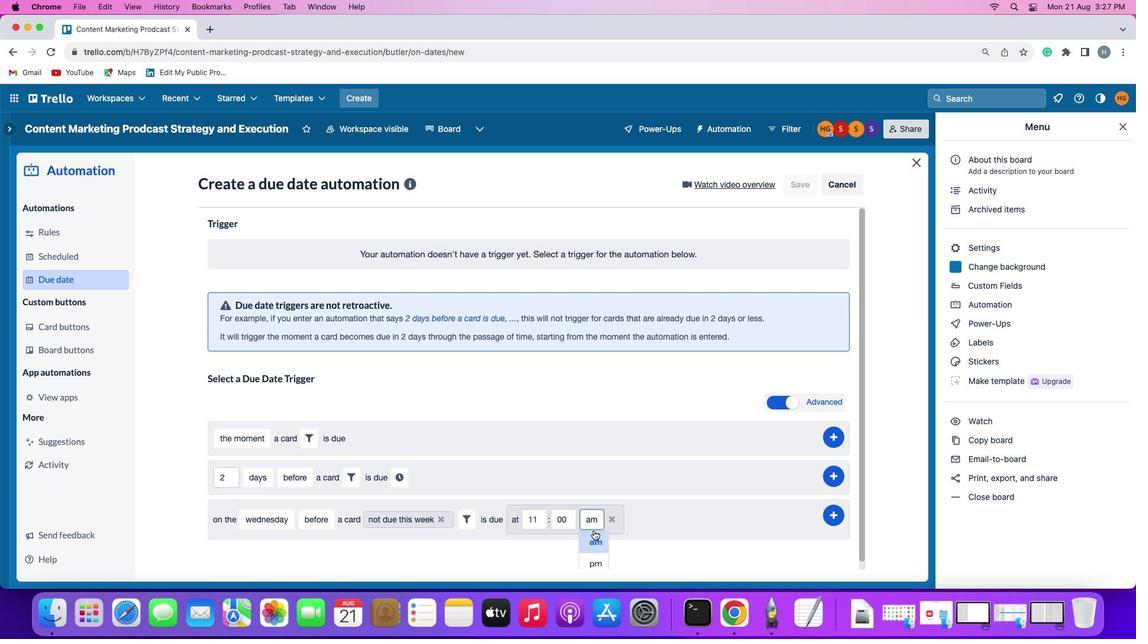 
Action: Mouse pressed left at (589, 526)
Screenshot: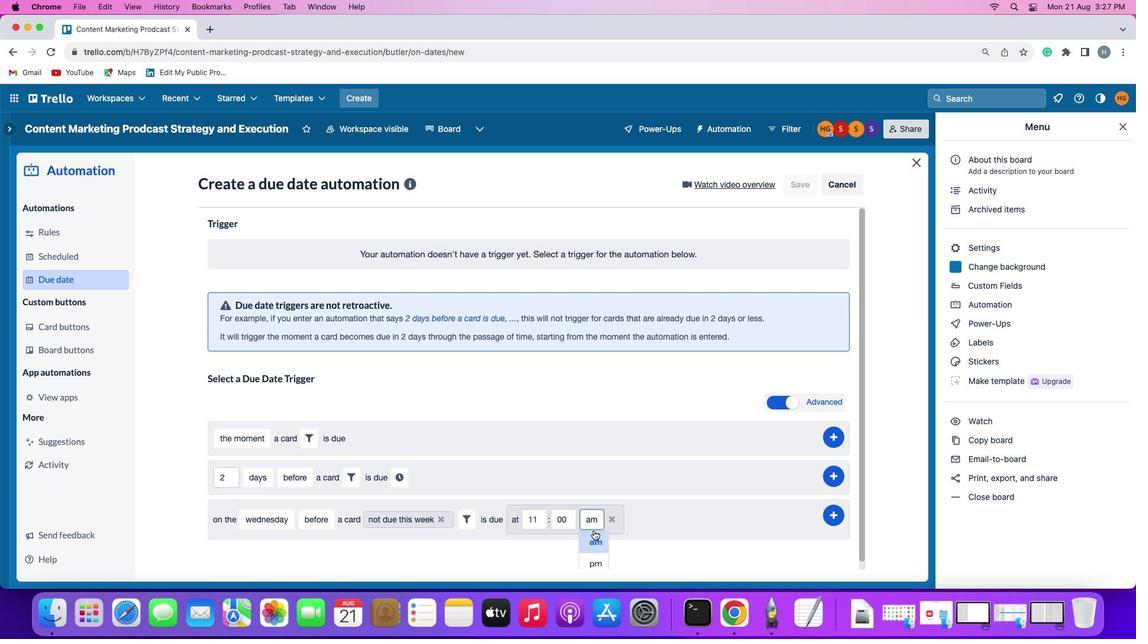 
Action: Mouse moved to (833, 507)
Screenshot: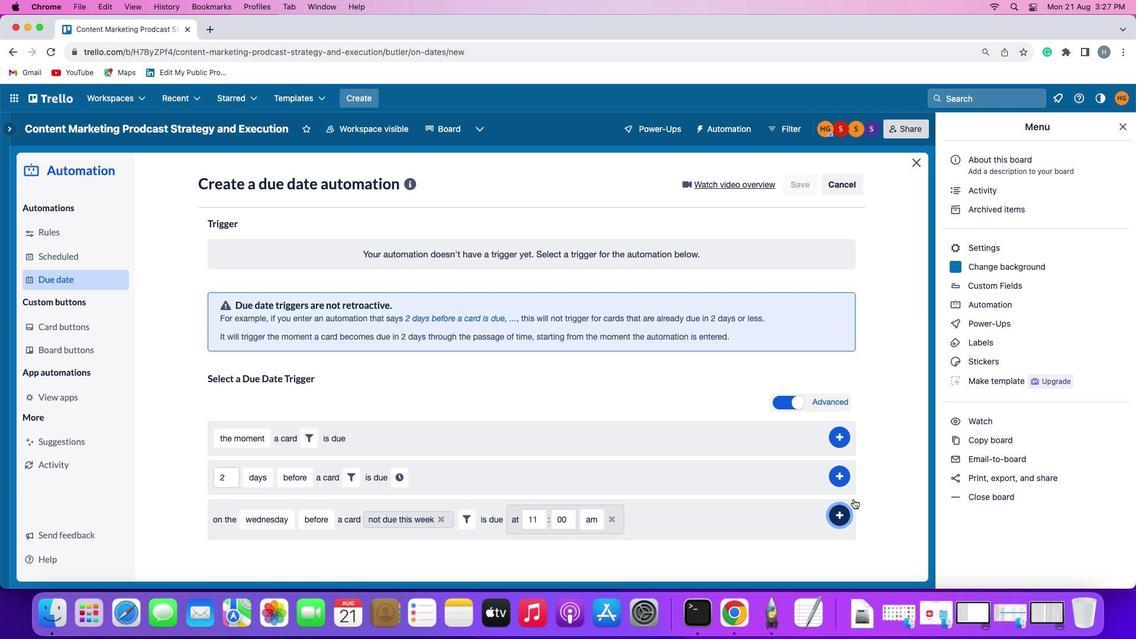 
Action: Mouse pressed left at (833, 507)
Screenshot: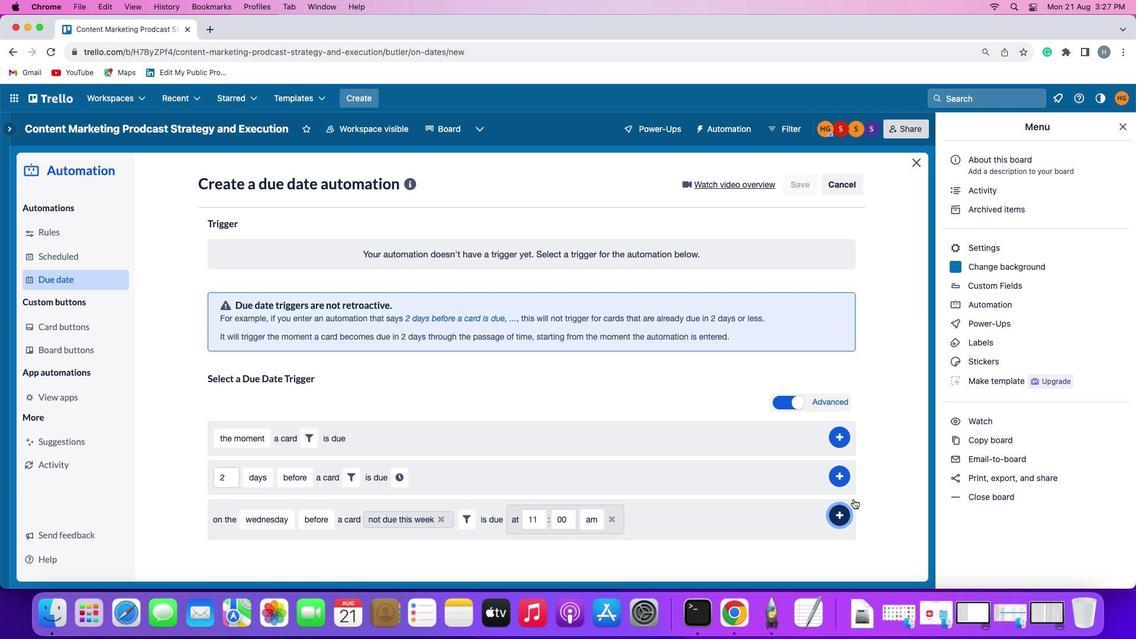 
Action: Mouse moved to (890, 427)
Screenshot: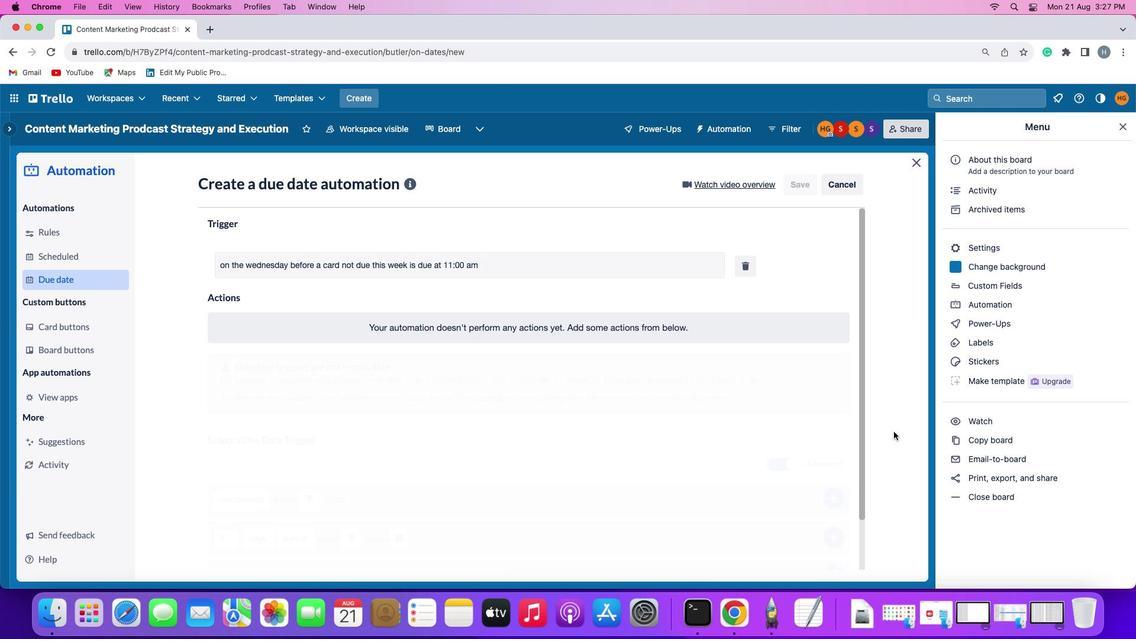 
